 Task: Create a due date automation trigger when advanced on, on the tuesday before a card is due add fields without custom field "Resume" set to a date in this week at 11:00 AM.
Action: Mouse moved to (910, 279)
Screenshot: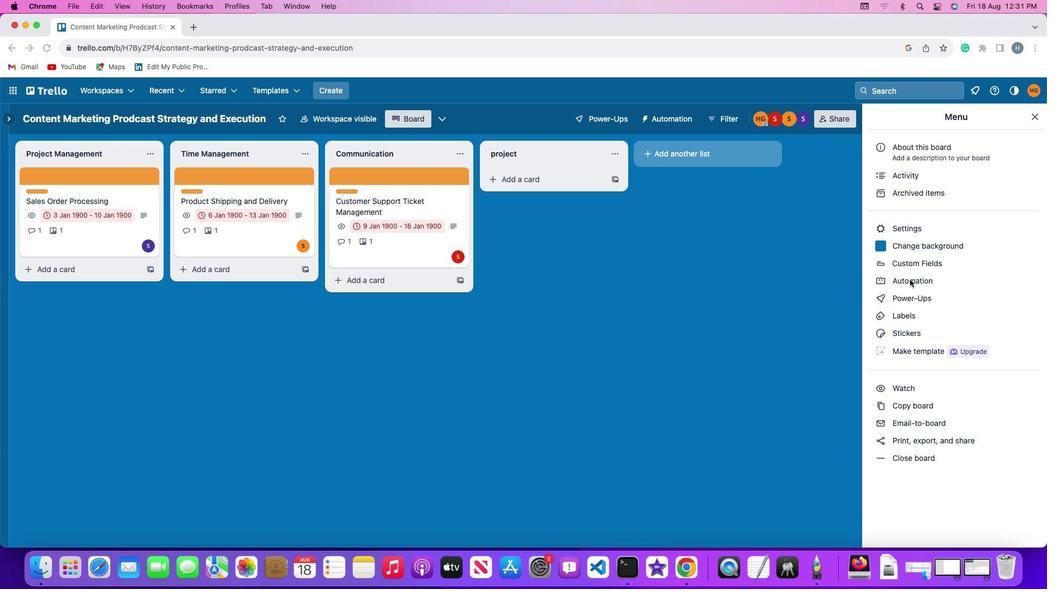 
Action: Mouse pressed left at (910, 279)
Screenshot: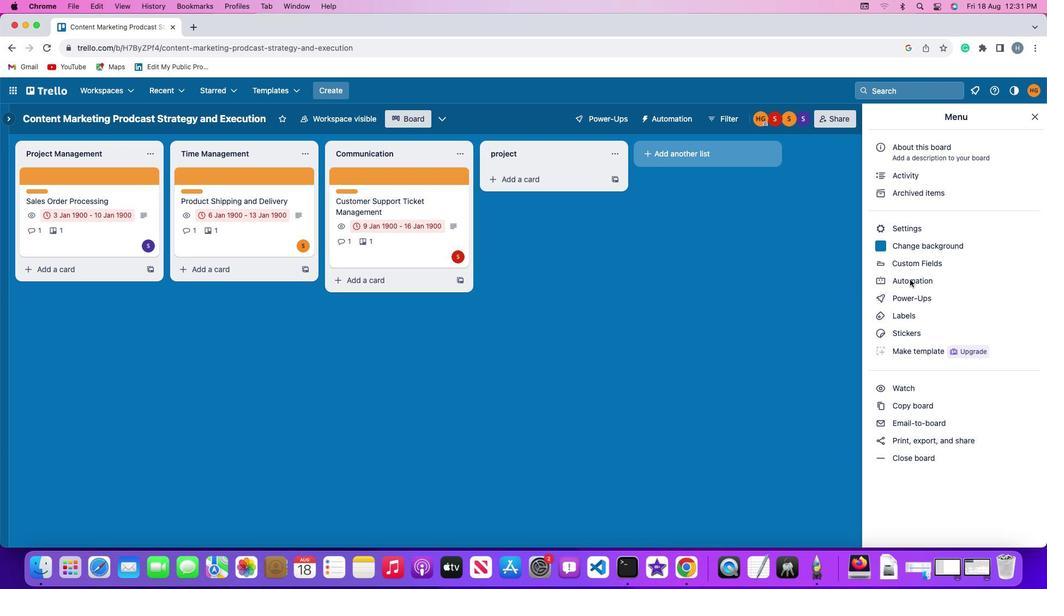 
Action: Mouse pressed left at (910, 279)
Screenshot: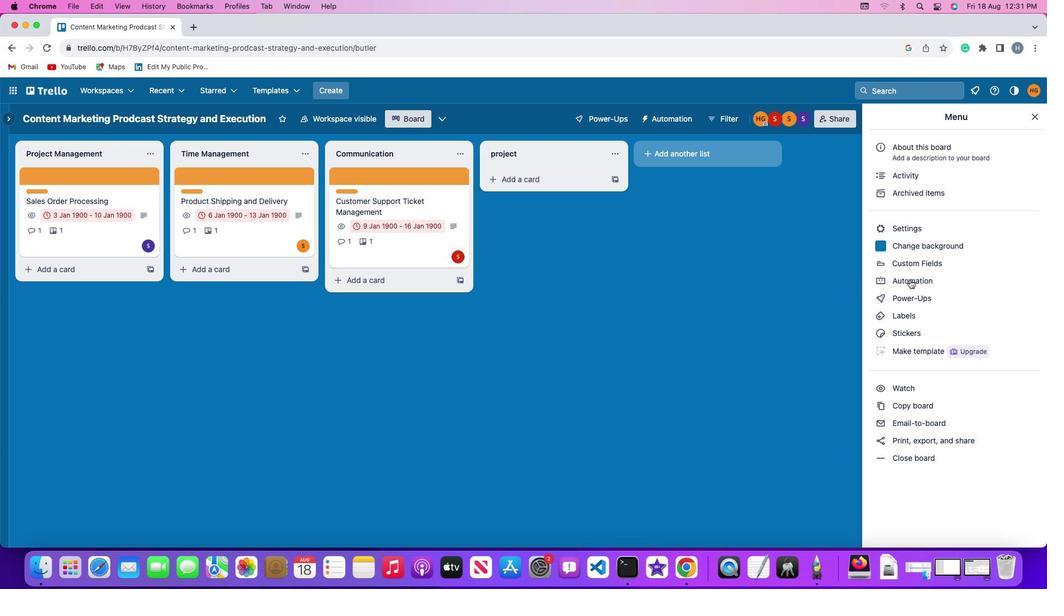 
Action: Mouse moved to (55, 254)
Screenshot: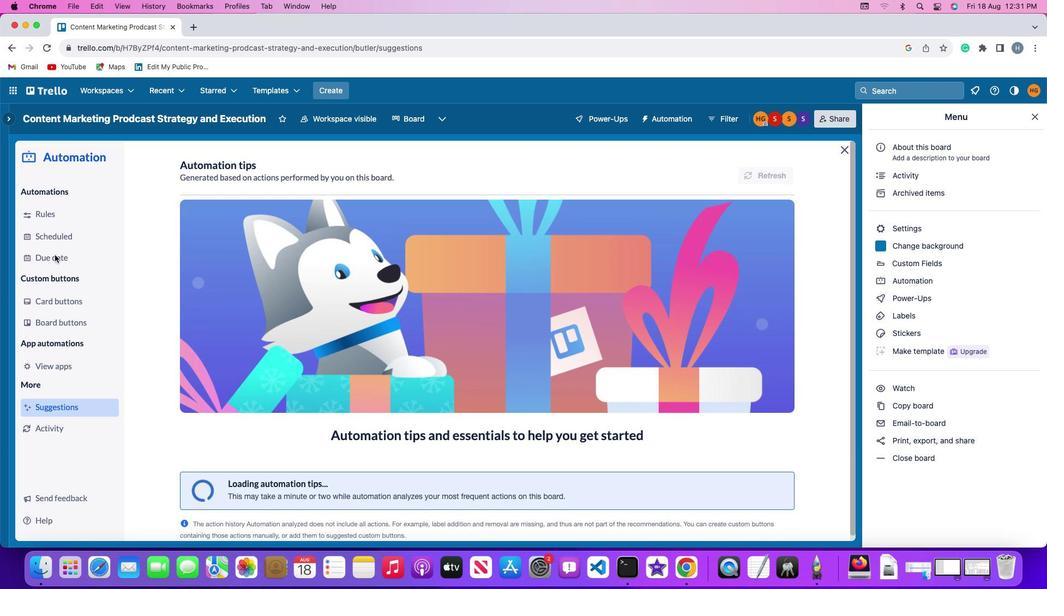 
Action: Mouse pressed left at (55, 254)
Screenshot: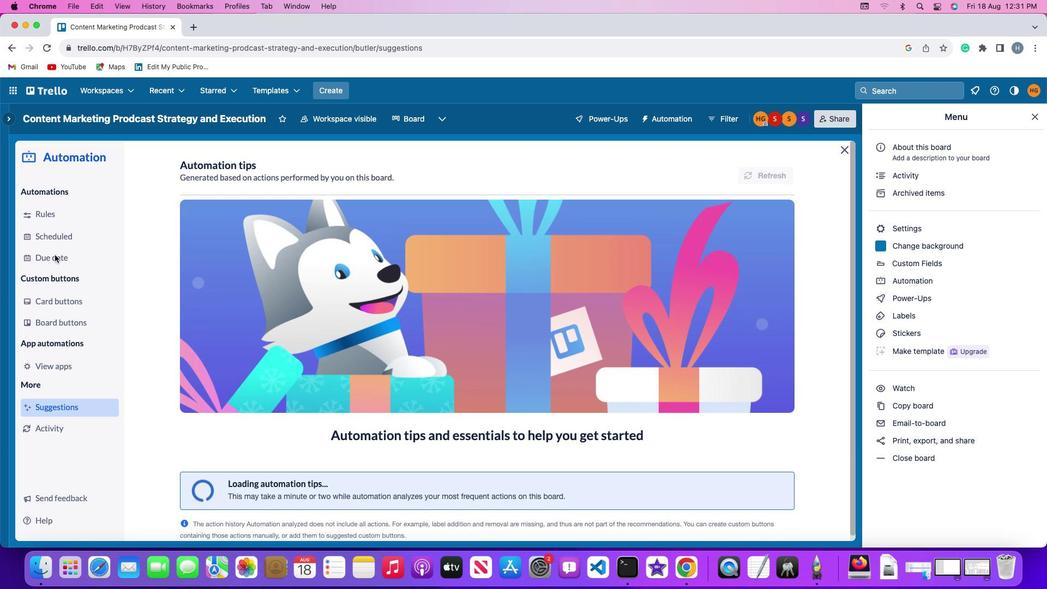 
Action: Mouse moved to (724, 167)
Screenshot: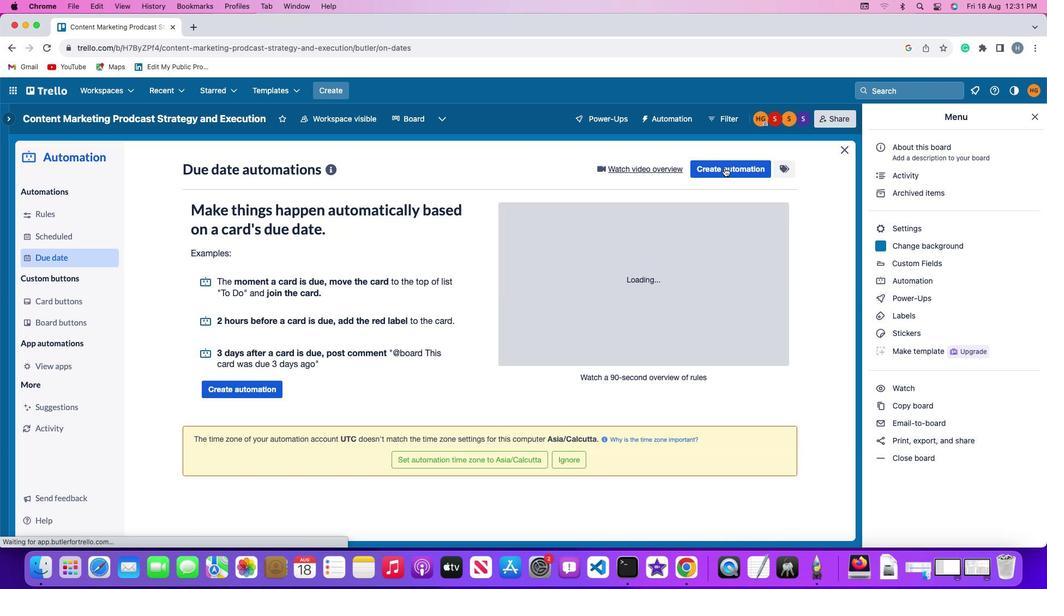 
Action: Mouse pressed left at (724, 167)
Screenshot: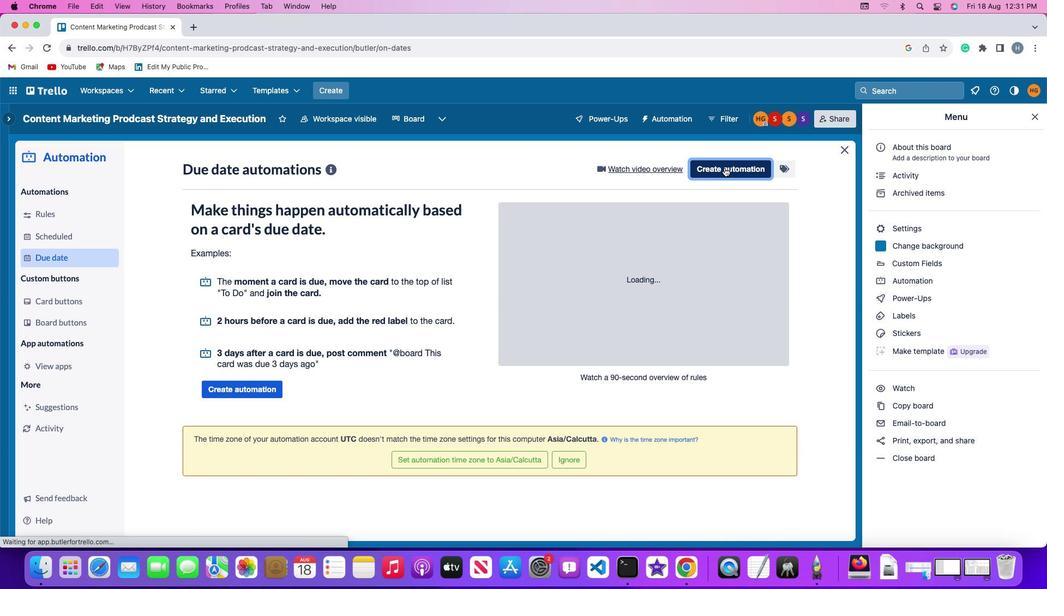 
Action: Mouse moved to (210, 278)
Screenshot: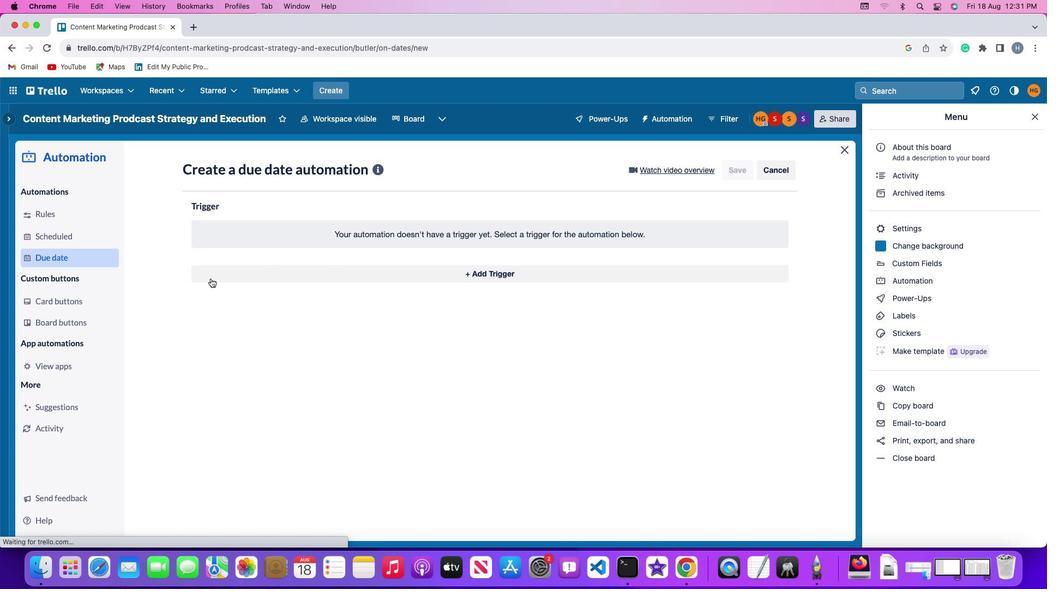 
Action: Mouse pressed left at (210, 278)
Screenshot: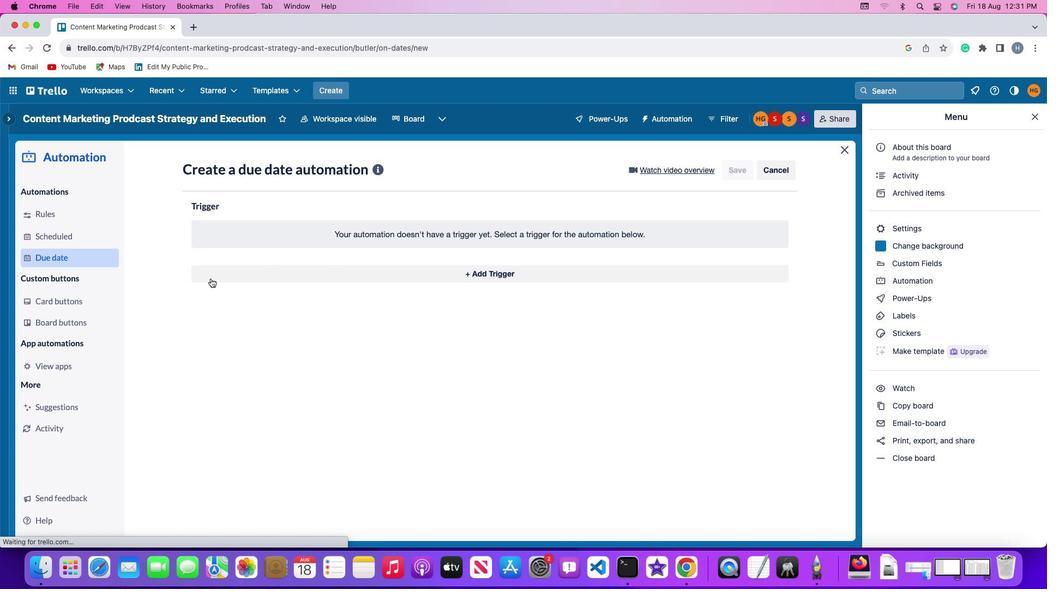 
Action: Mouse moved to (243, 480)
Screenshot: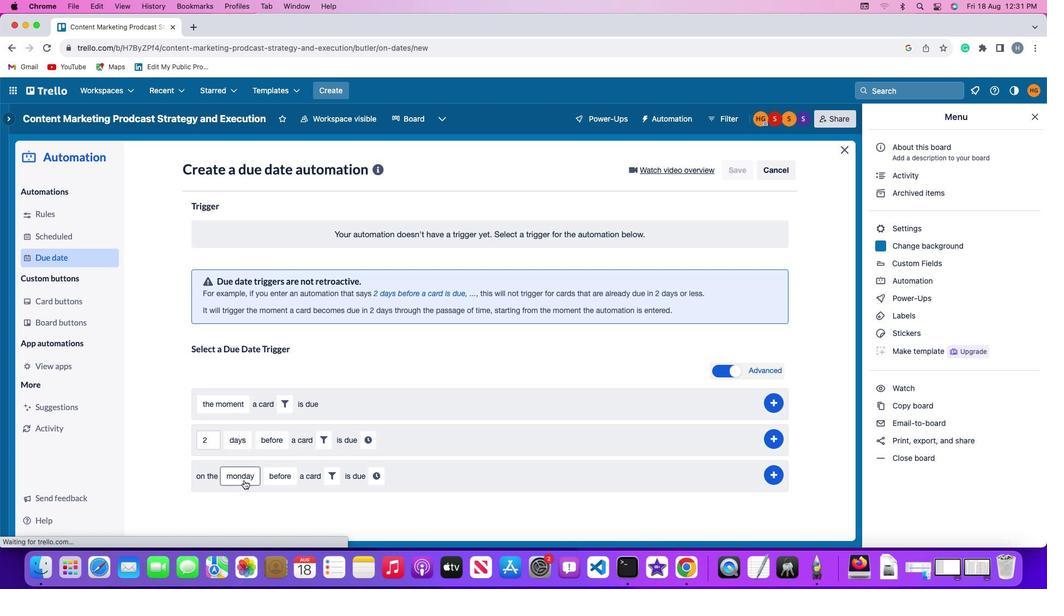 
Action: Mouse pressed left at (243, 480)
Screenshot: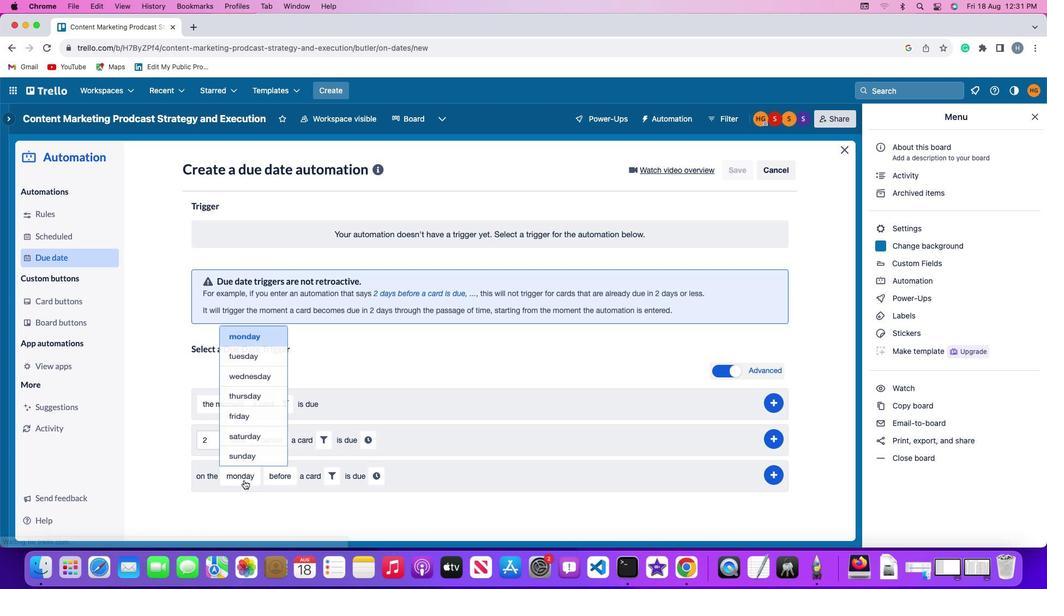 
Action: Mouse moved to (257, 348)
Screenshot: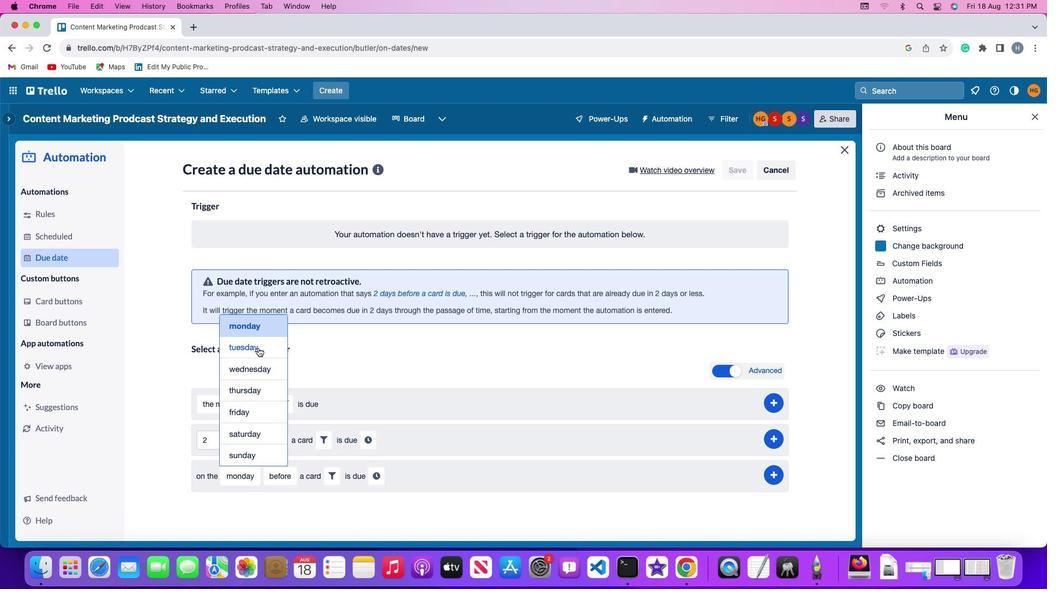 
Action: Mouse pressed left at (257, 348)
Screenshot: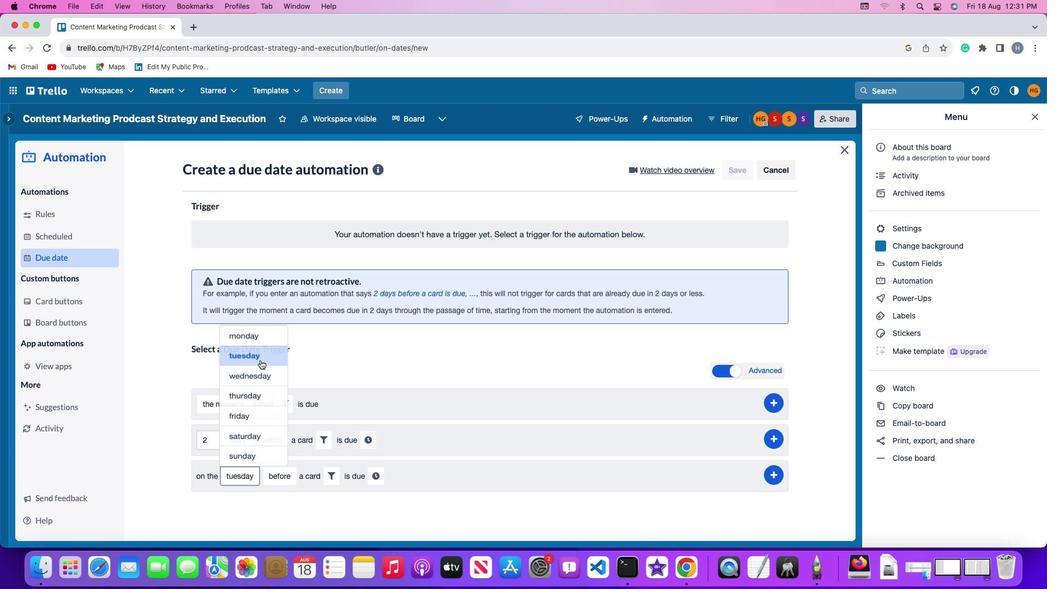 
Action: Mouse moved to (281, 479)
Screenshot: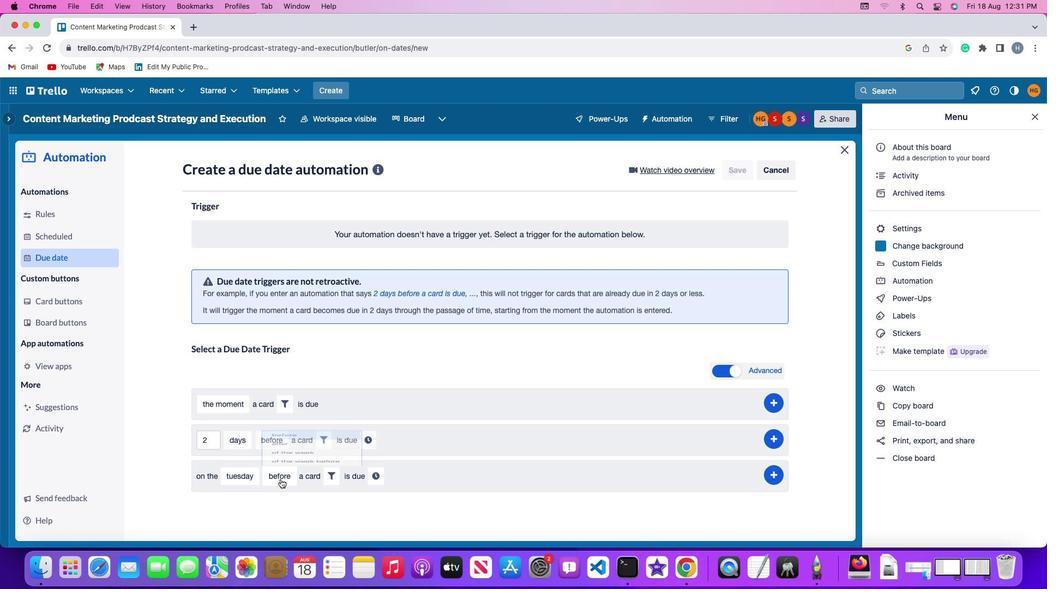 
Action: Mouse pressed left at (281, 479)
Screenshot: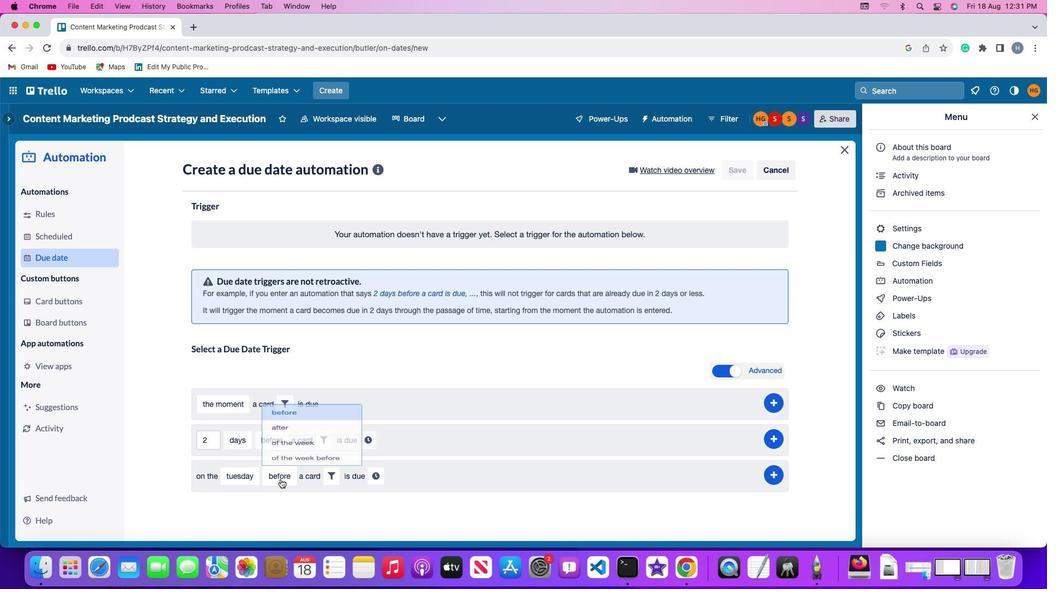 
Action: Mouse moved to (310, 391)
Screenshot: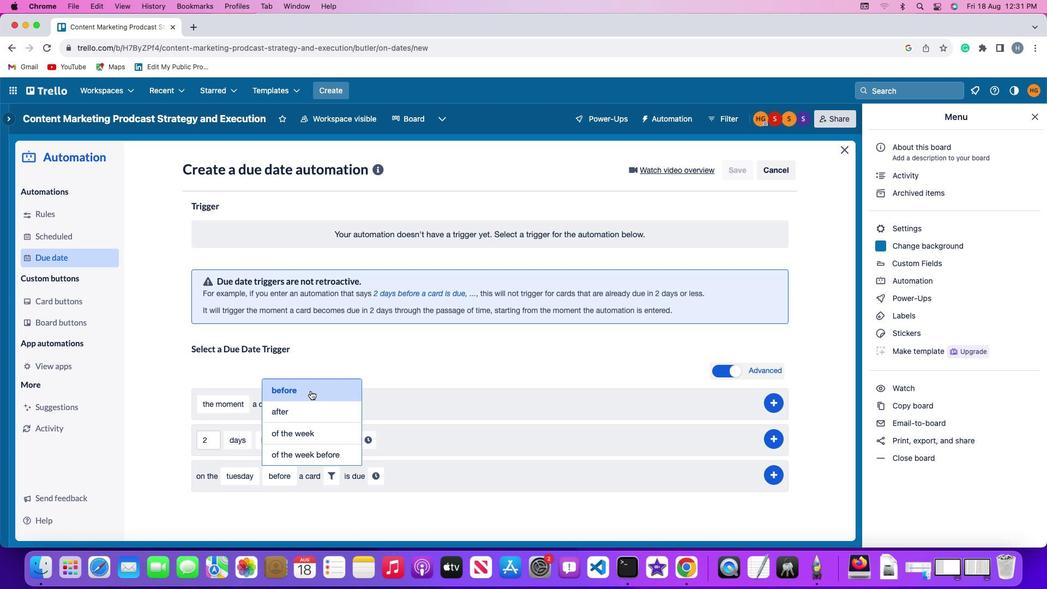 
Action: Mouse pressed left at (310, 391)
Screenshot: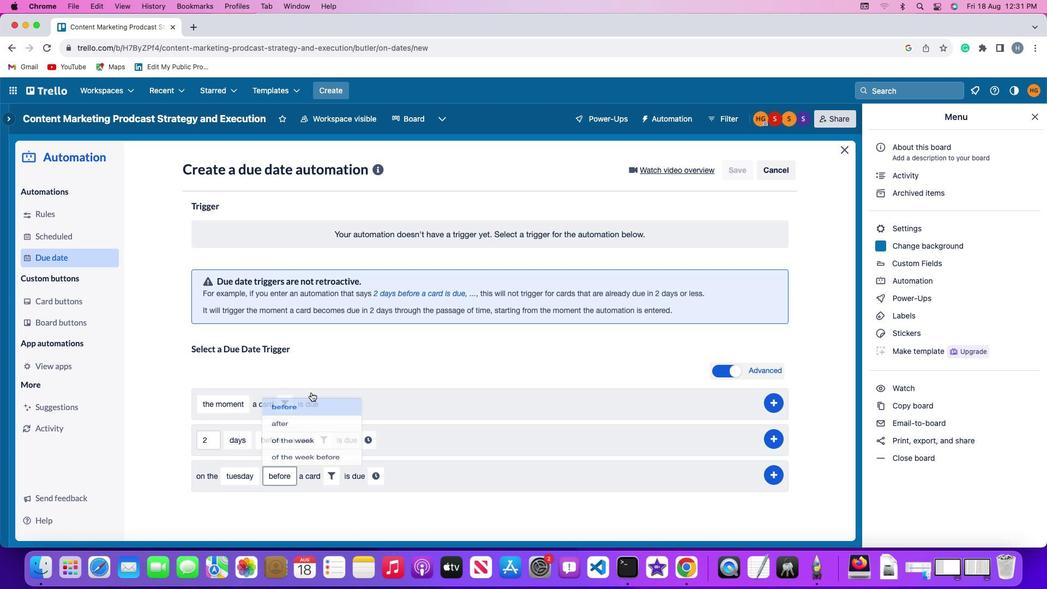 
Action: Mouse moved to (338, 474)
Screenshot: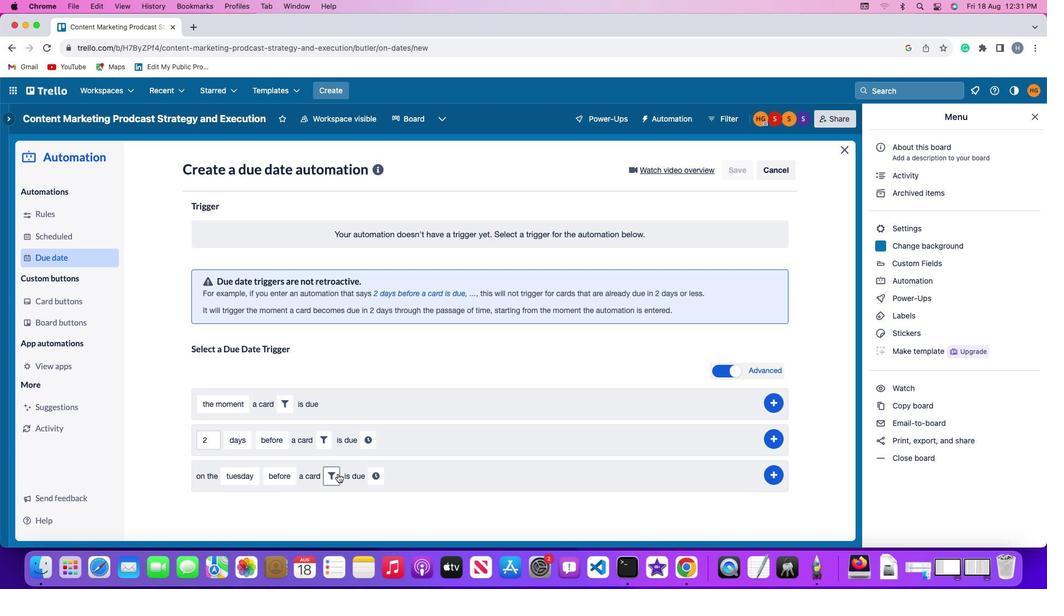
Action: Mouse pressed left at (338, 474)
Screenshot: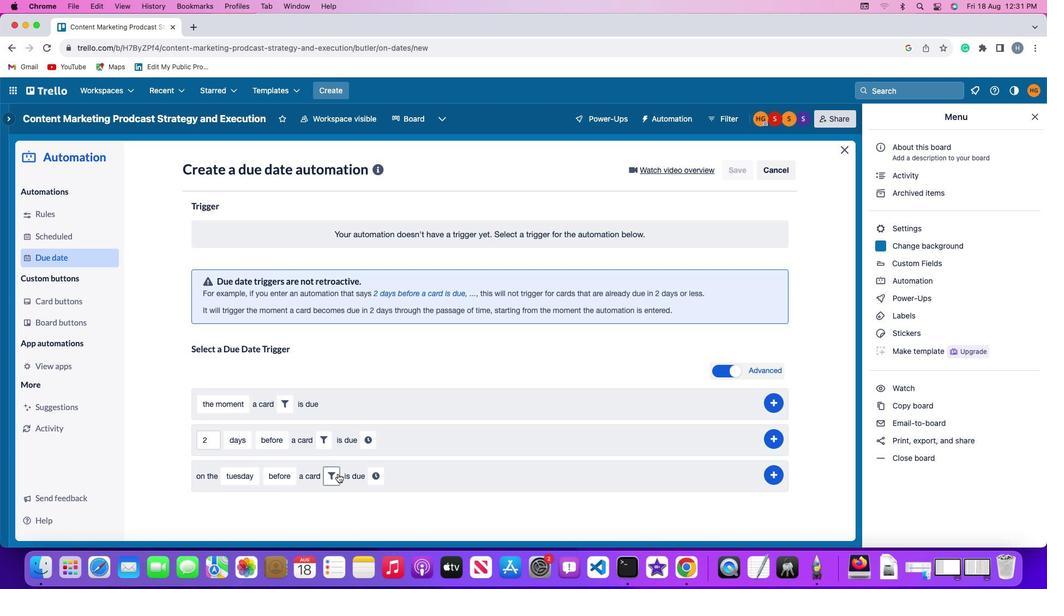 
Action: Mouse moved to (512, 514)
Screenshot: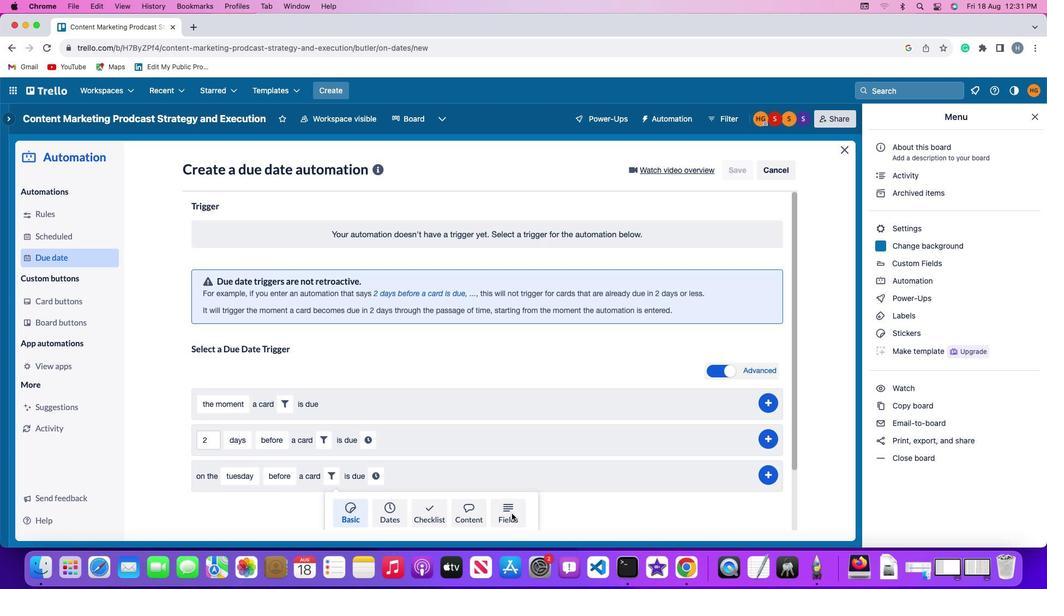 
Action: Mouse pressed left at (512, 514)
Screenshot: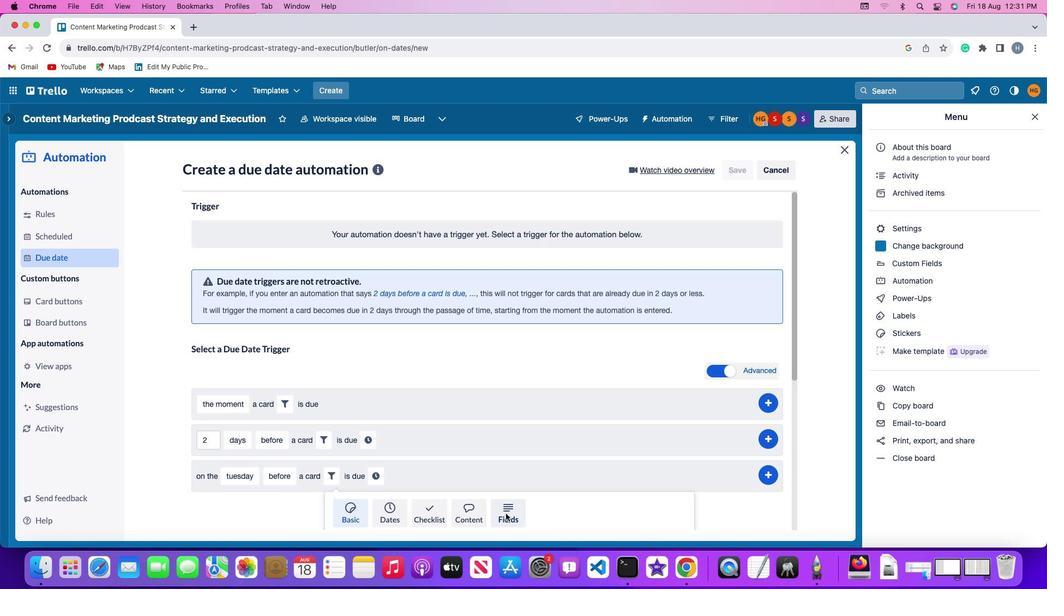 
Action: Mouse moved to (290, 501)
Screenshot: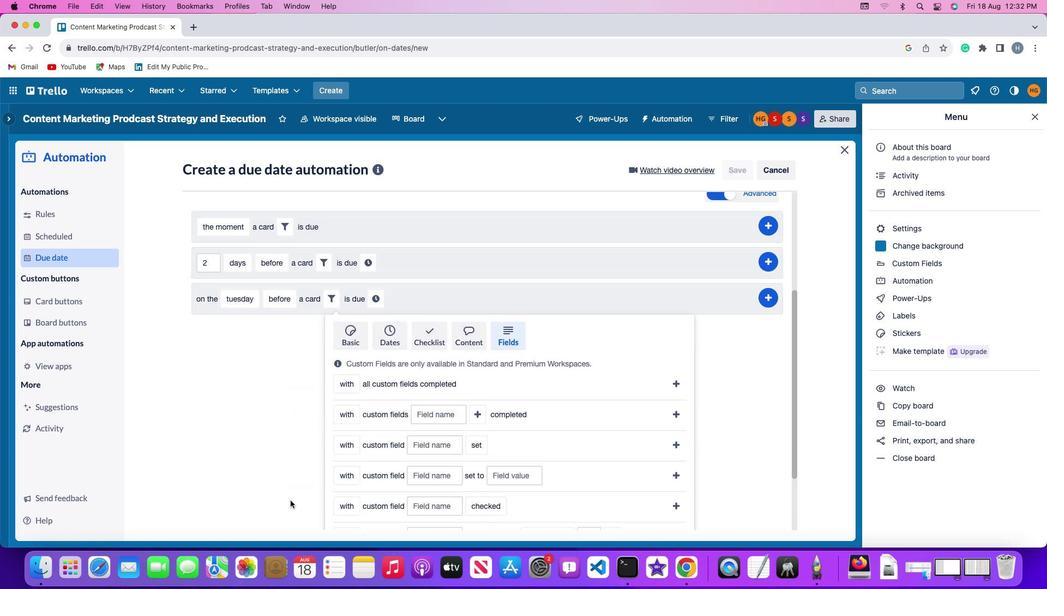 
Action: Mouse scrolled (290, 501) with delta (0, 0)
Screenshot: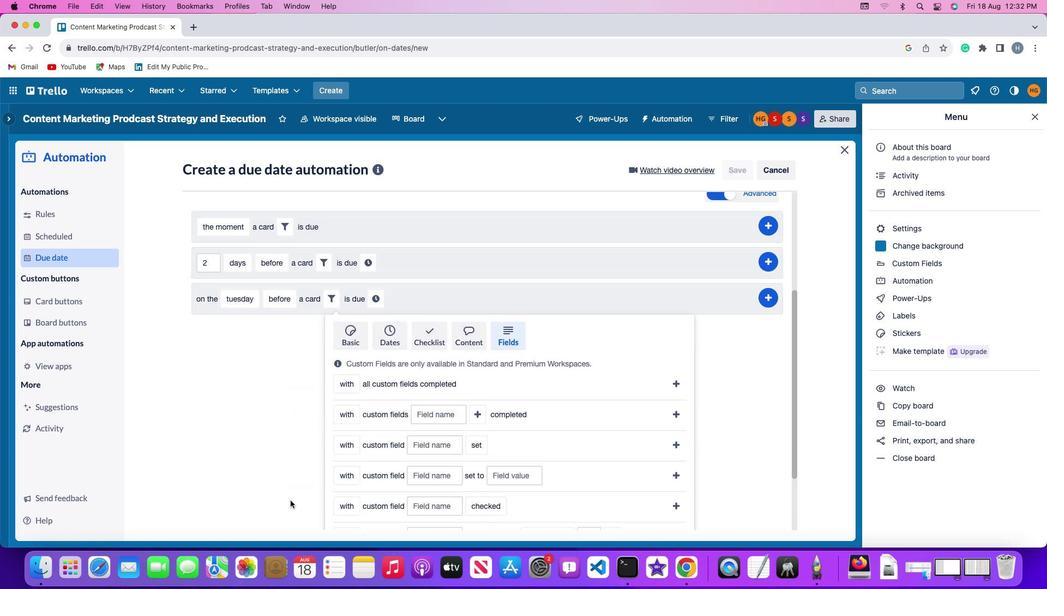 
Action: Mouse scrolled (290, 501) with delta (0, 0)
Screenshot: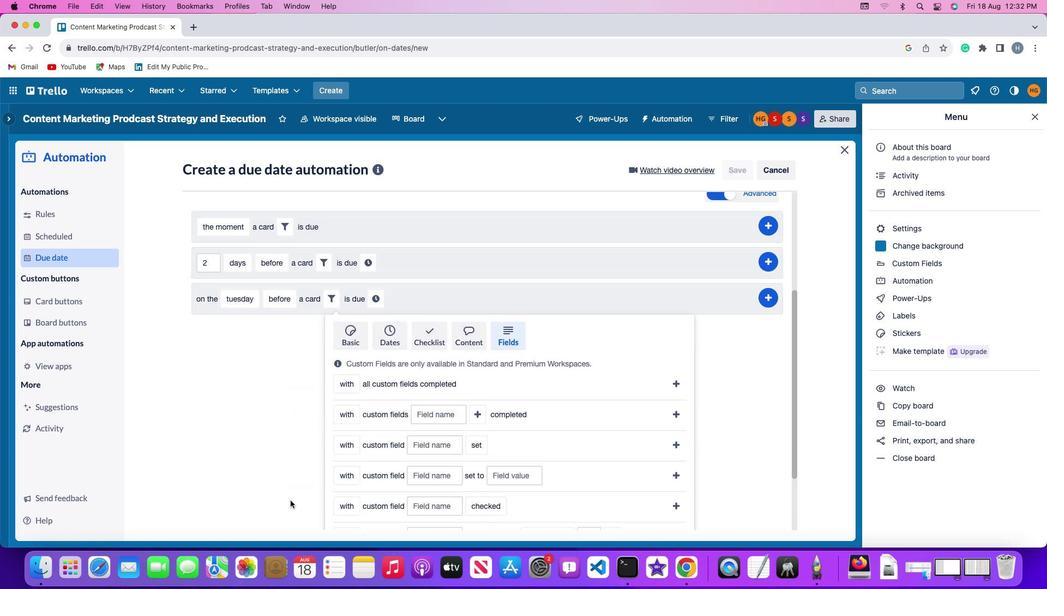 
Action: Mouse scrolled (290, 501) with delta (0, -1)
Screenshot: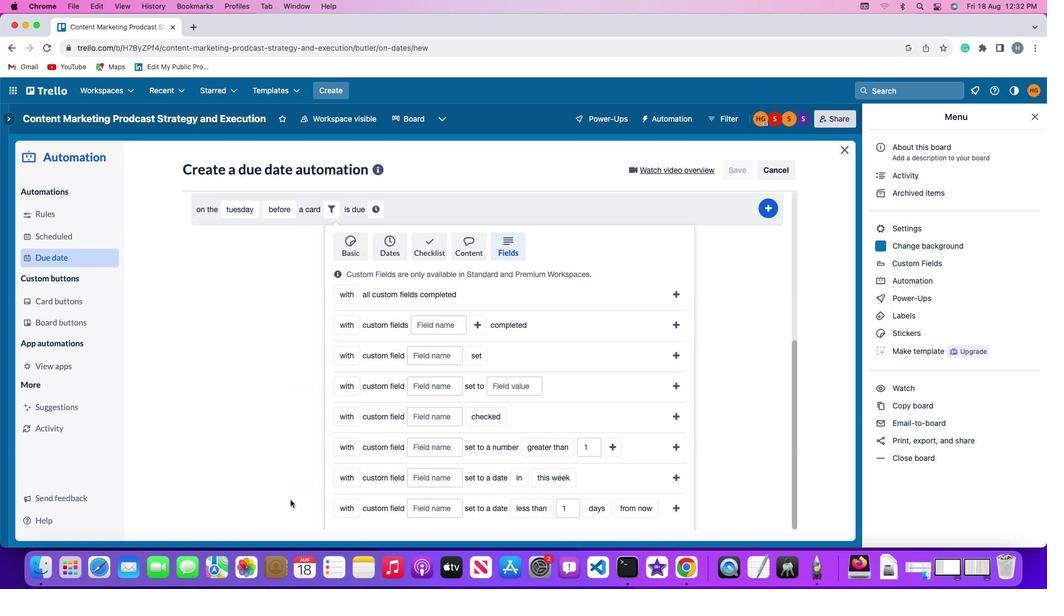 
Action: Mouse scrolled (290, 501) with delta (0, -2)
Screenshot: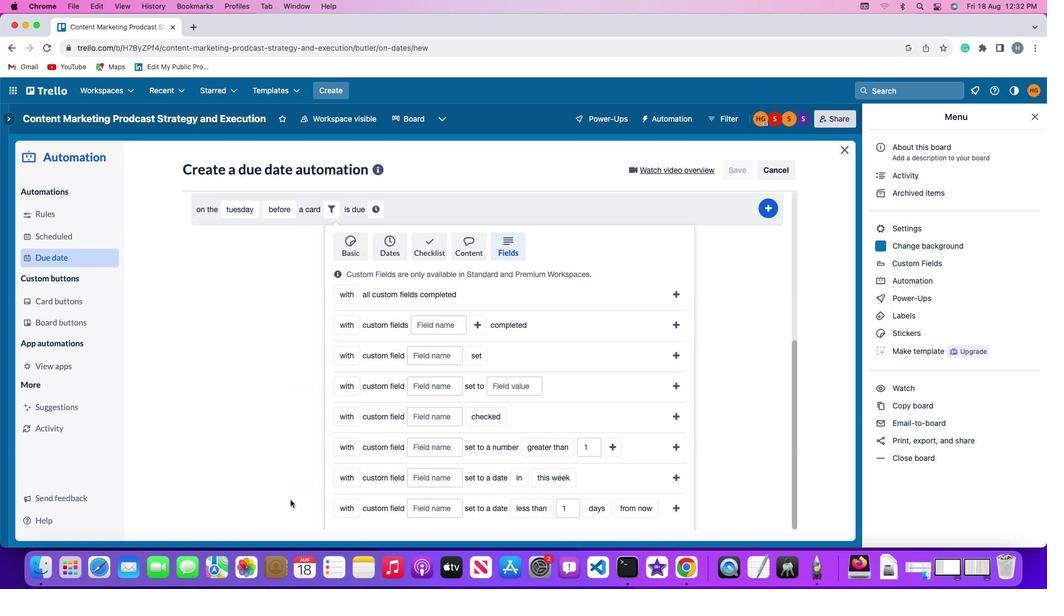 
Action: Mouse moved to (290, 501)
Screenshot: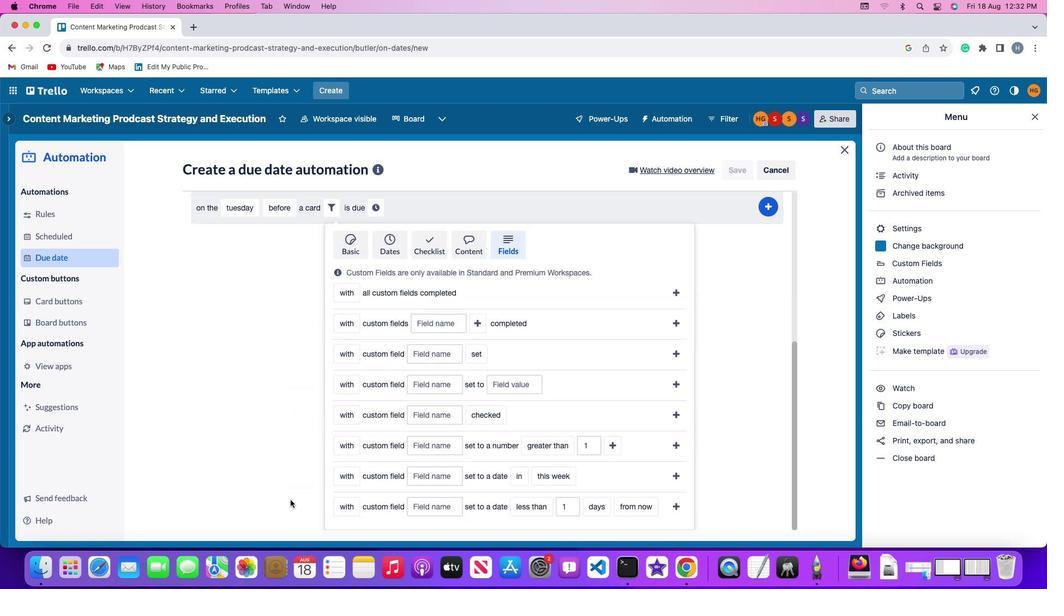 
Action: Mouse scrolled (290, 501) with delta (0, -3)
Screenshot: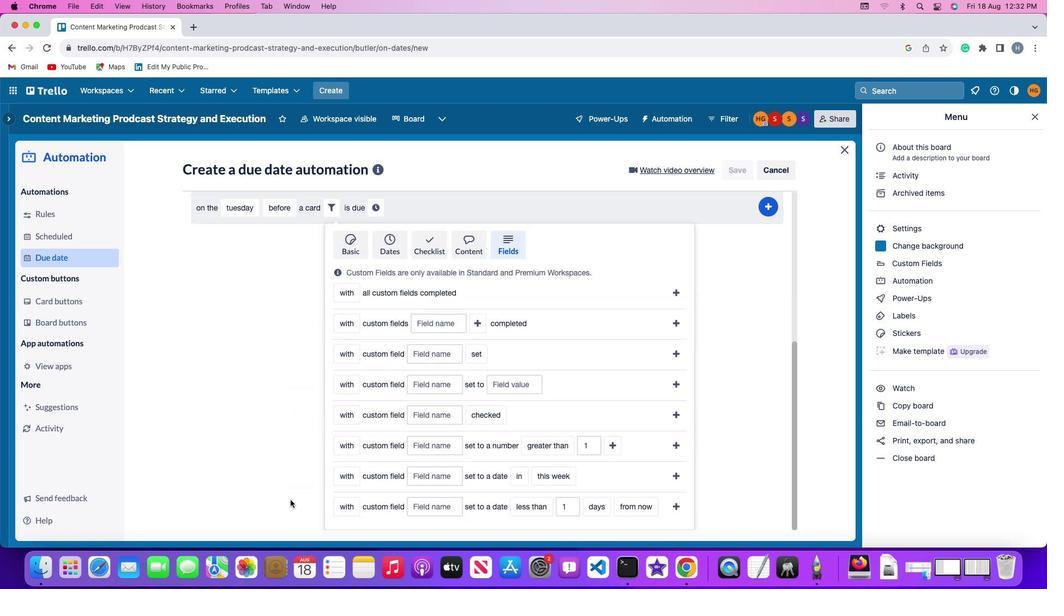 
Action: Mouse moved to (290, 499)
Screenshot: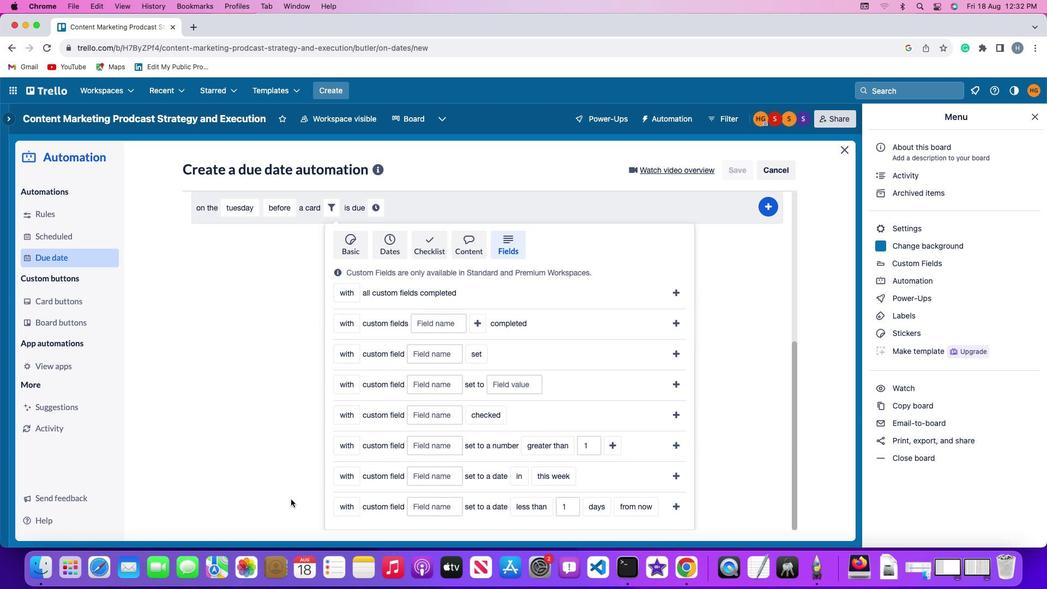 
Action: Mouse scrolled (290, 499) with delta (0, 0)
Screenshot: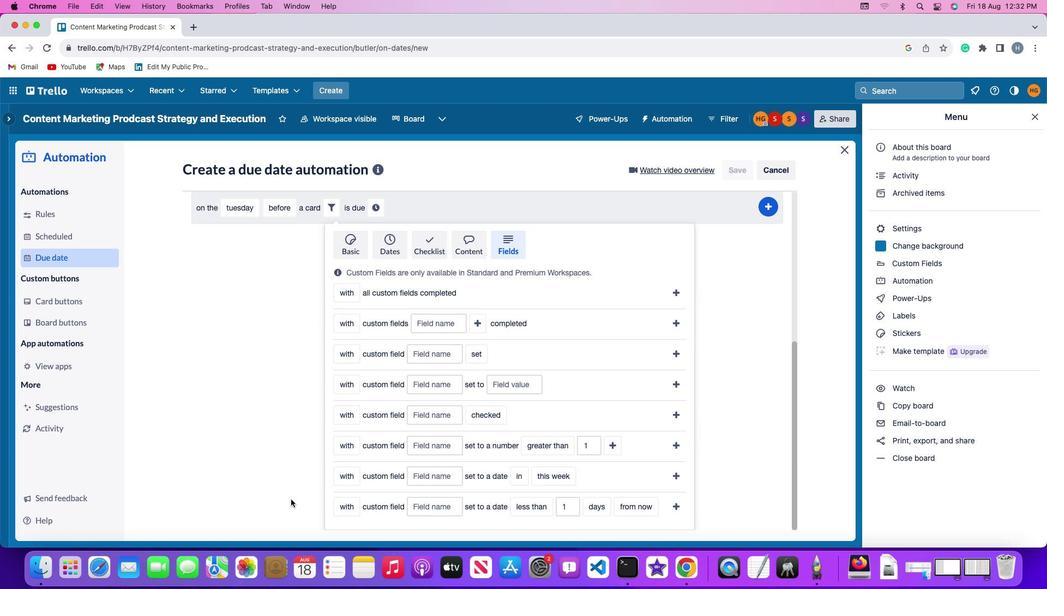 
Action: Mouse scrolled (290, 499) with delta (0, 0)
Screenshot: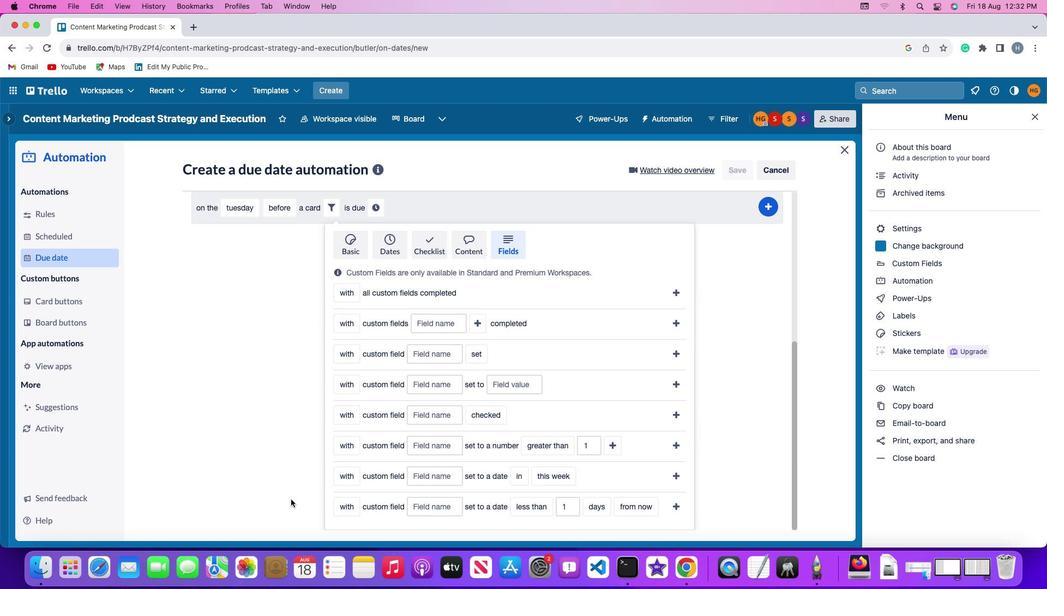 
Action: Mouse scrolled (290, 499) with delta (0, -1)
Screenshot: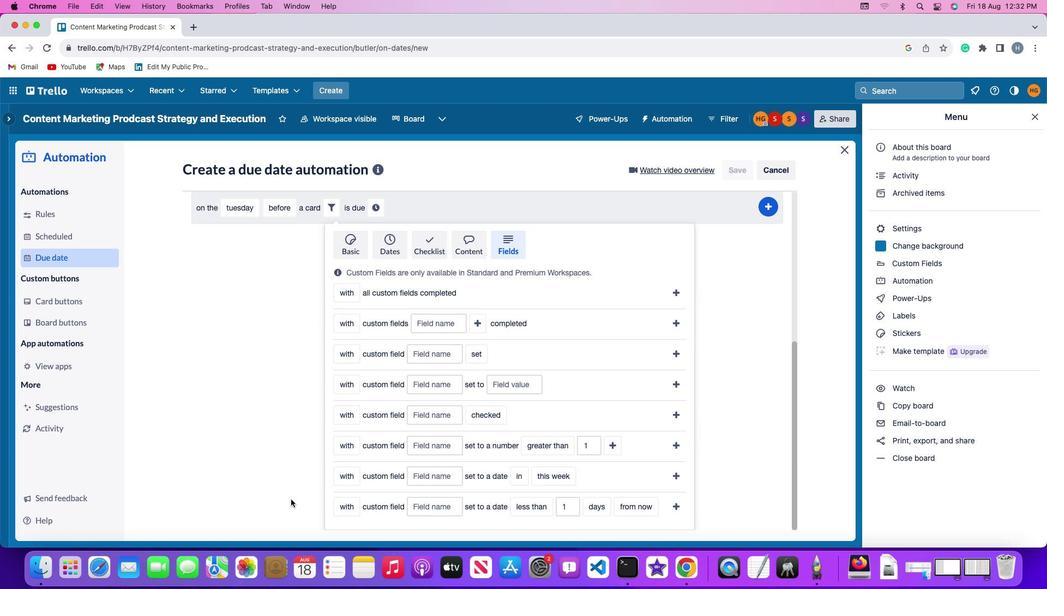 
Action: Mouse scrolled (290, 499) with delta (0, -2)
Screenshot: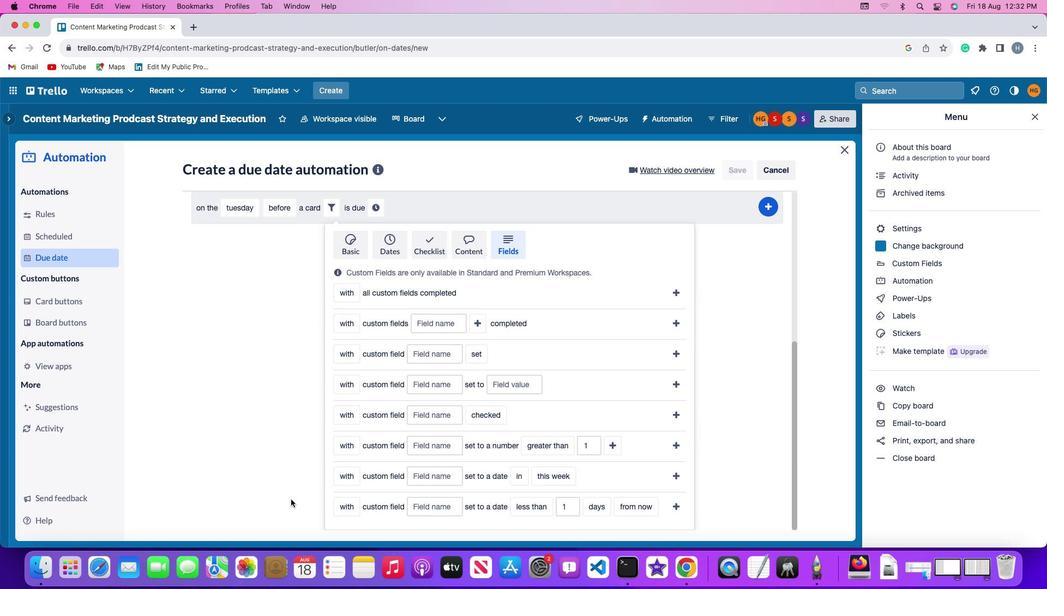
Action: Mouse scrolled (290, 499) with delta (0, 0)
Screenshot: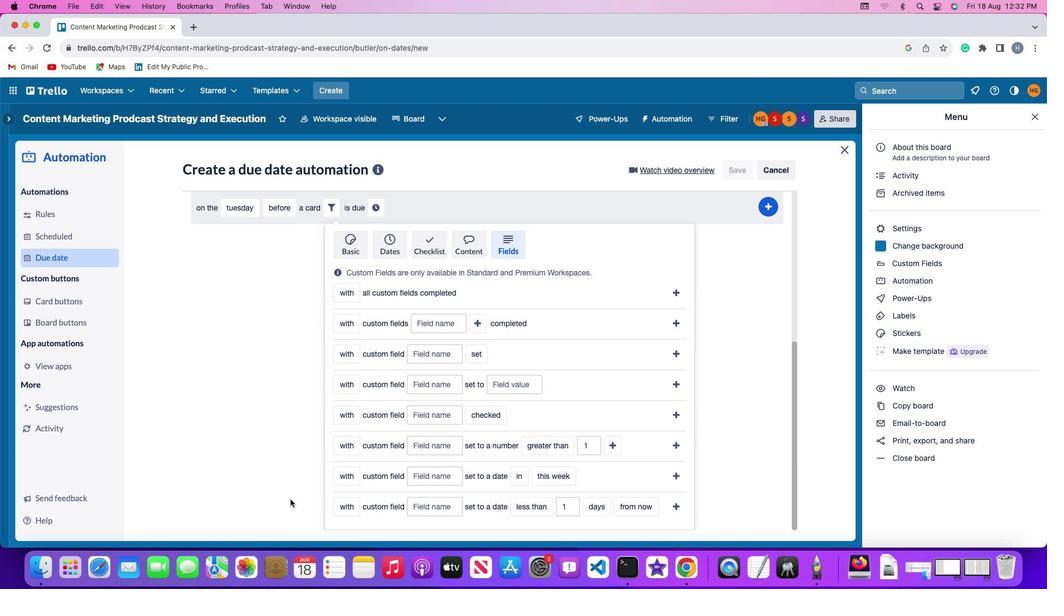 
Action: Mouse scrolled (290, 499) with delta (0, 0)
Screenshot: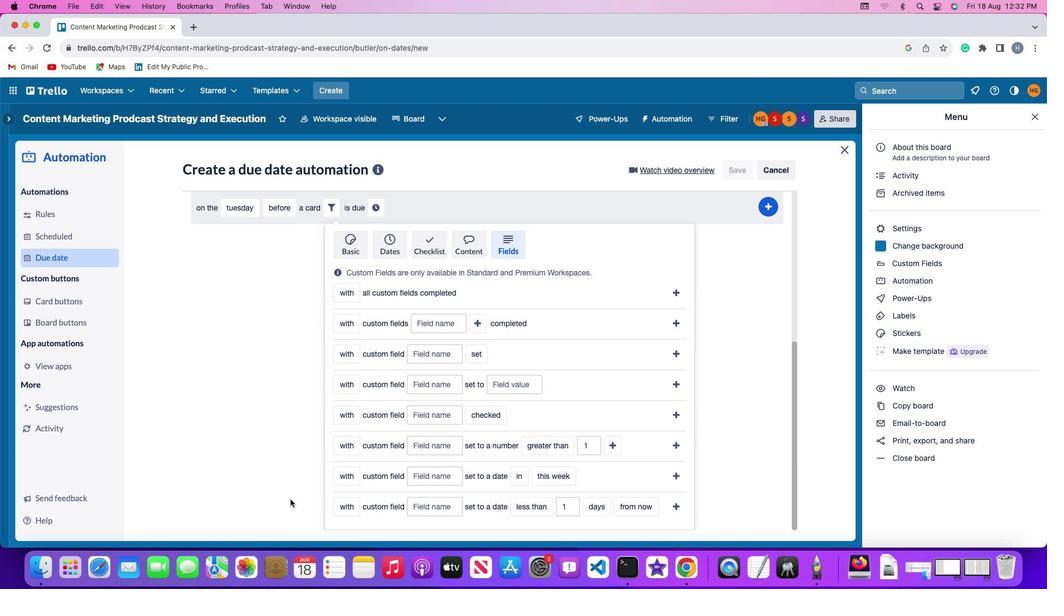 
Action: Mouse scrolled (290, 499) with delta (0, -1)
Screenshot: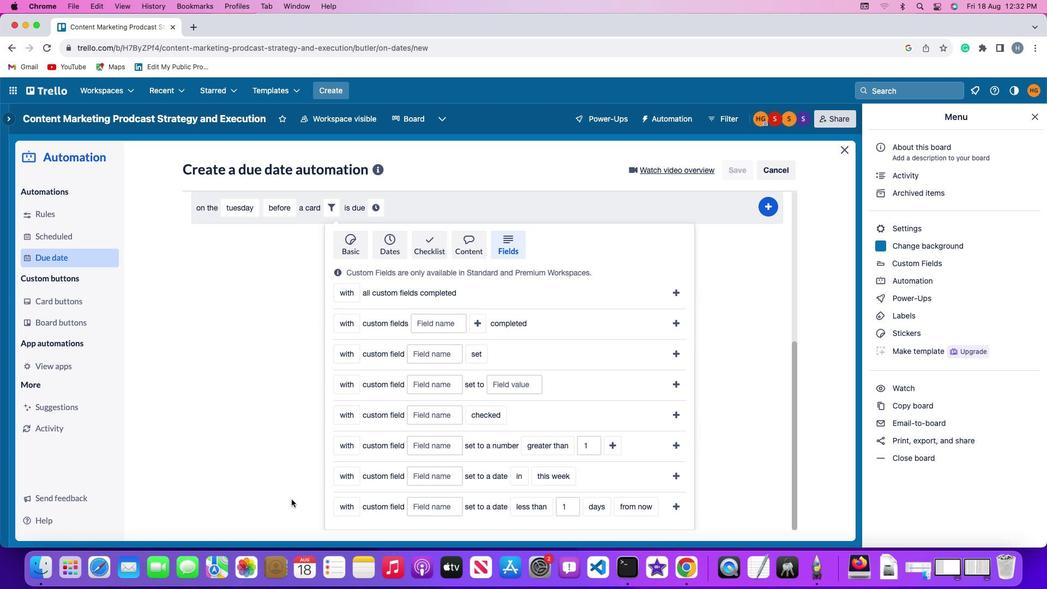 
Action: Mouse scrolled (290, 499) with delta (0, -2)
Screenshot: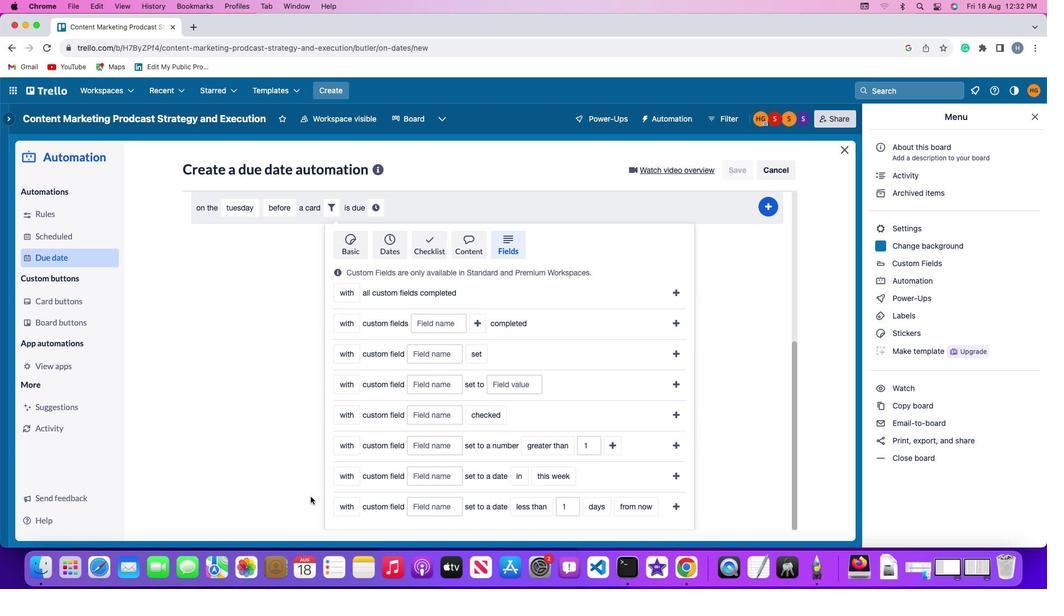 
Action: Mouse moved to (345, 474)
Screenshot: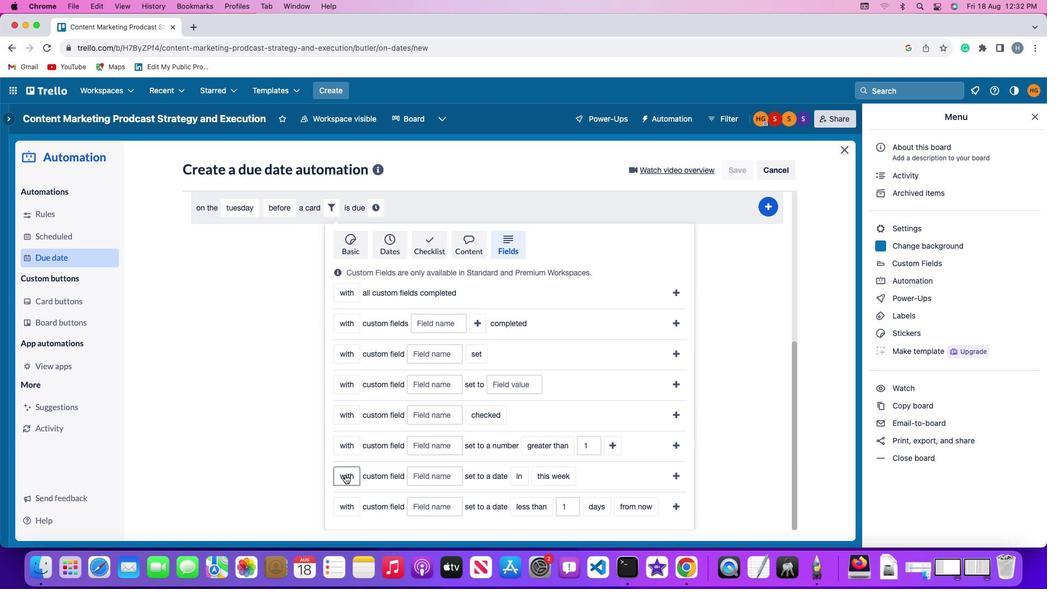 
Action: Mouse pressed left at (345, 474)
Screenshot: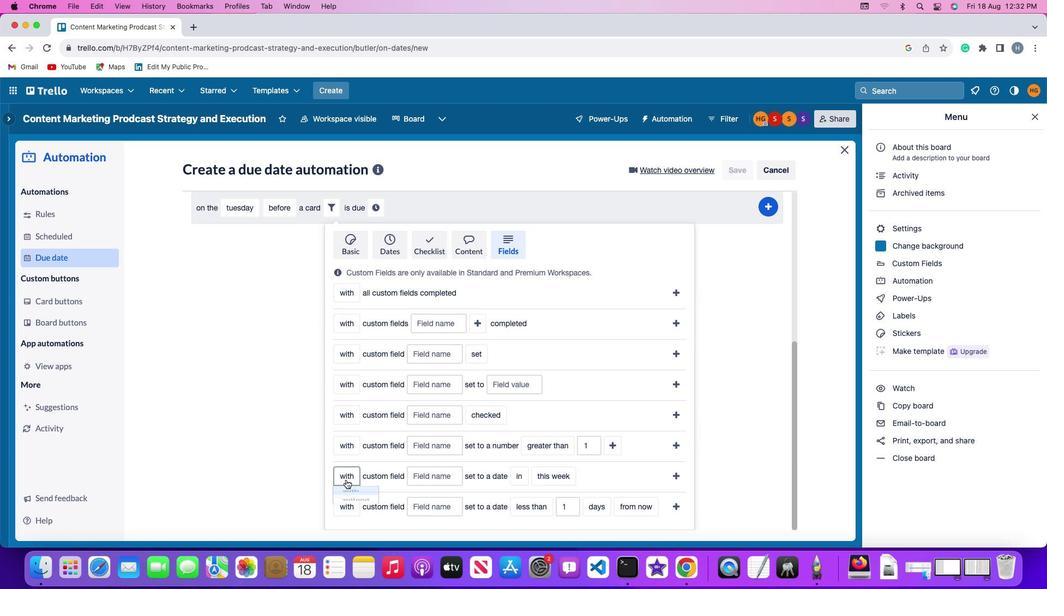 
Action: Mouse moved to (352, 517)
Screenshot: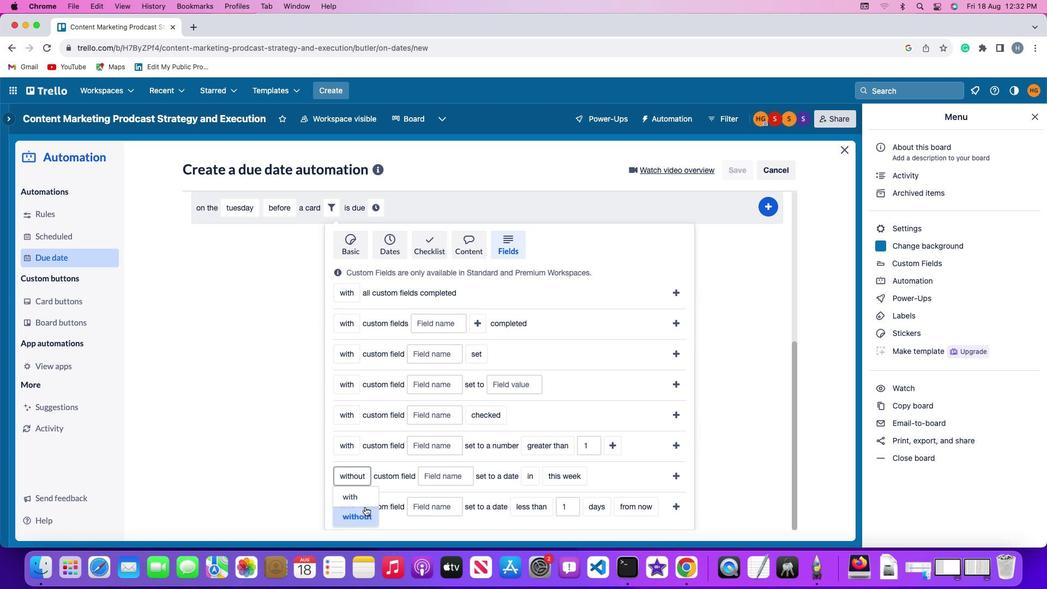 
Action: Mouse pressed left at (352, 517)
Screenshot: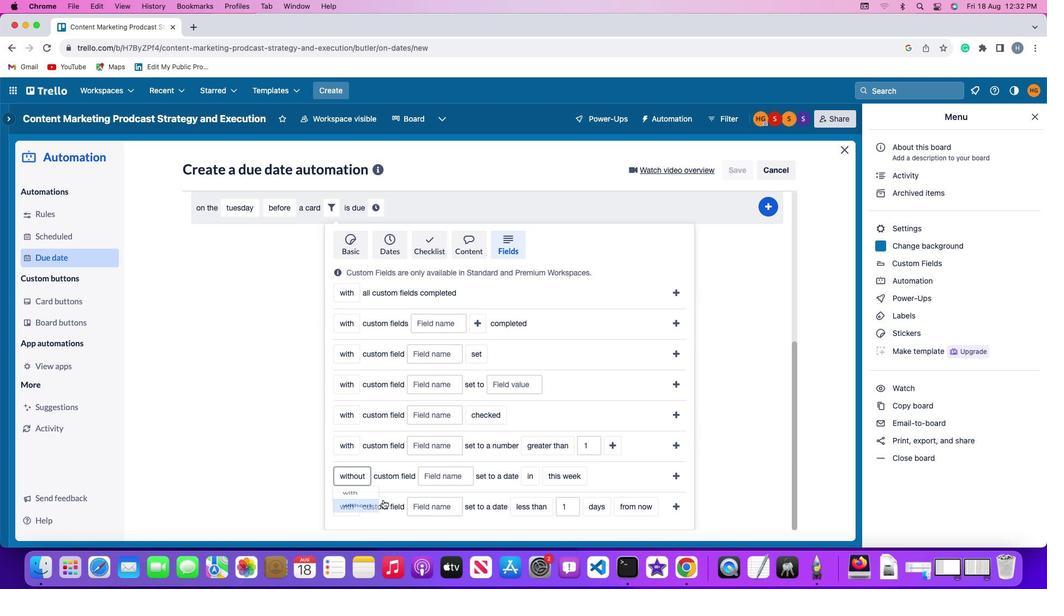 
Action: Mouse moved to (427, 480)
Screenshot: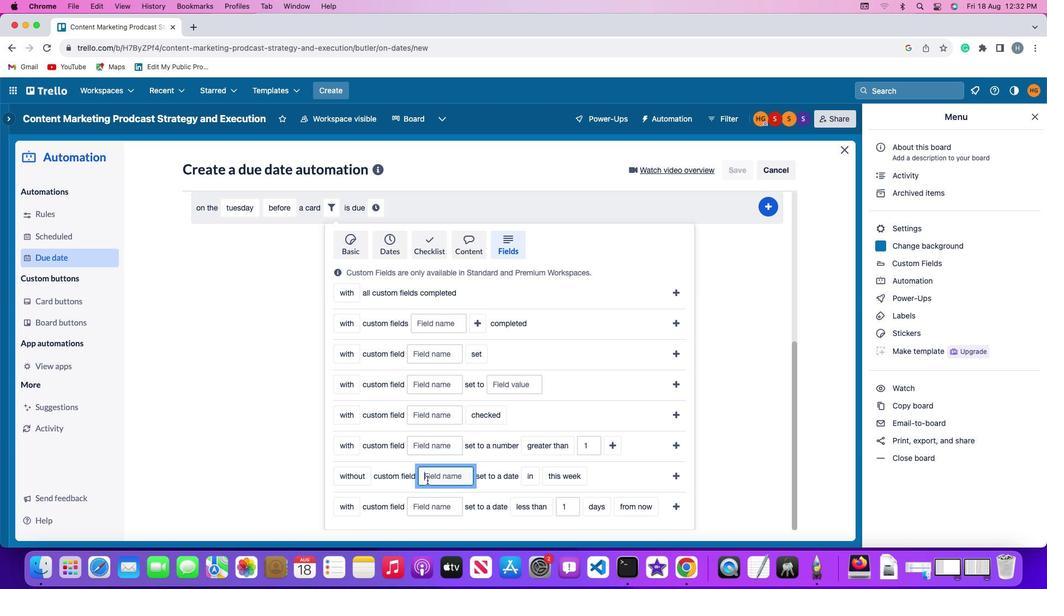 
Action: Mouse pressed left at (427, 480)
Screenshot: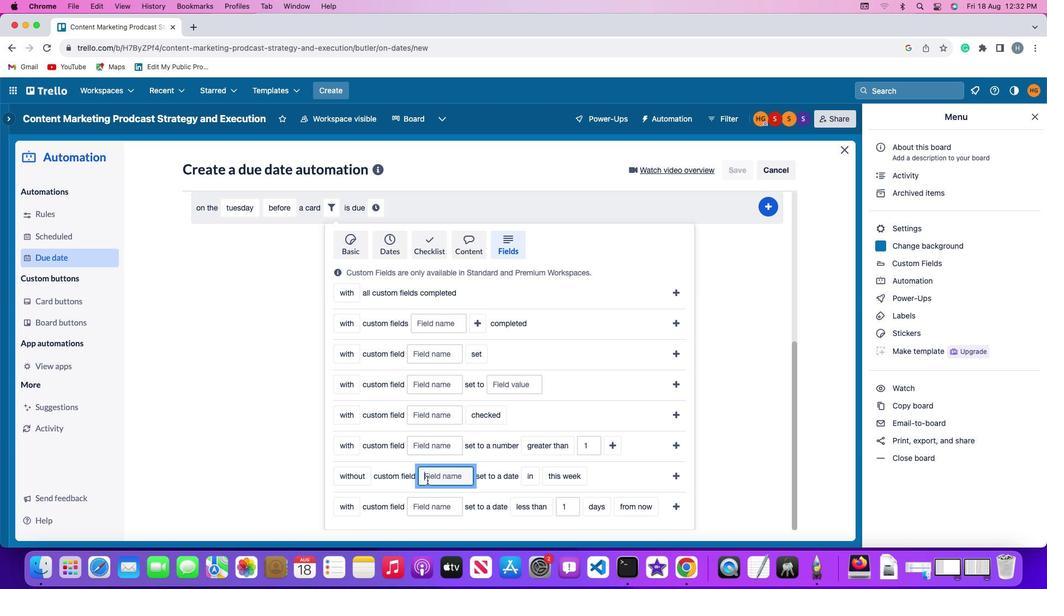 
Action: Mouse moved to (427, 480)
Screenshot: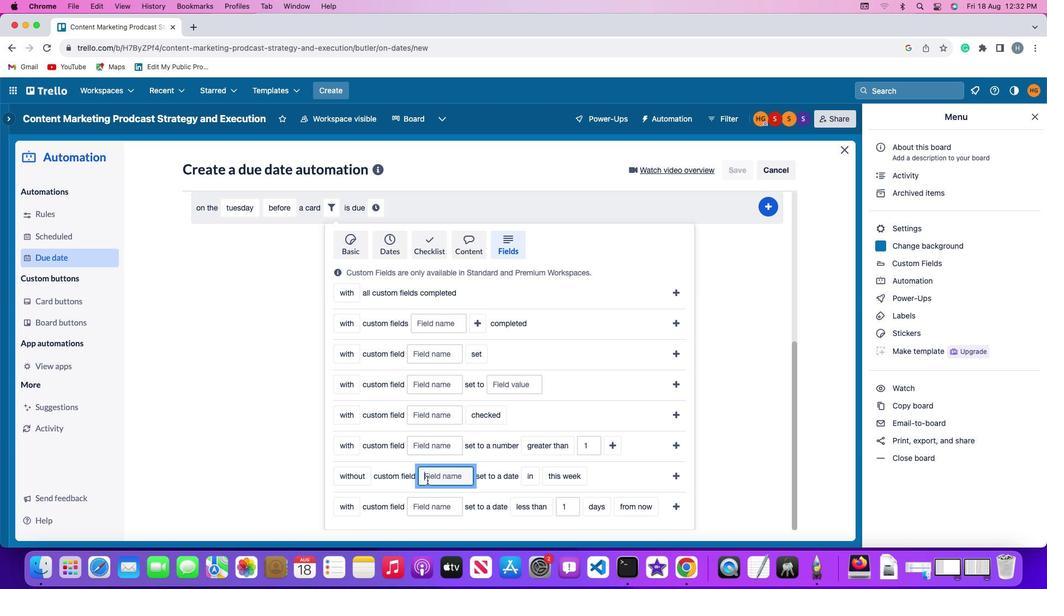 
Action: Key pressed Key.shift'R''e''s''u''m''e'
Screenshot: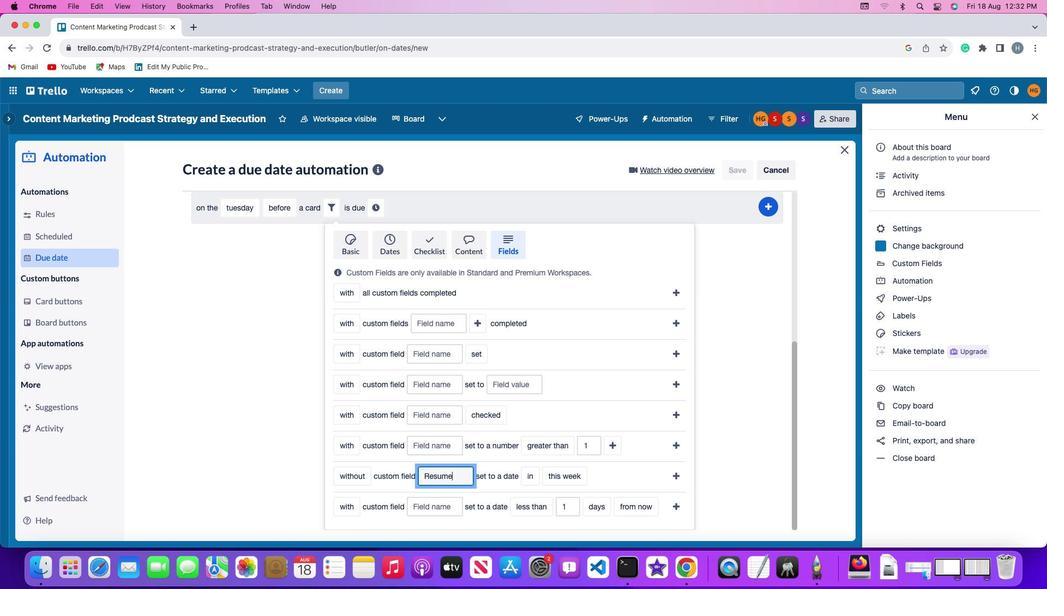 
Action: Mouse moved to (537, 471)
Screenshot: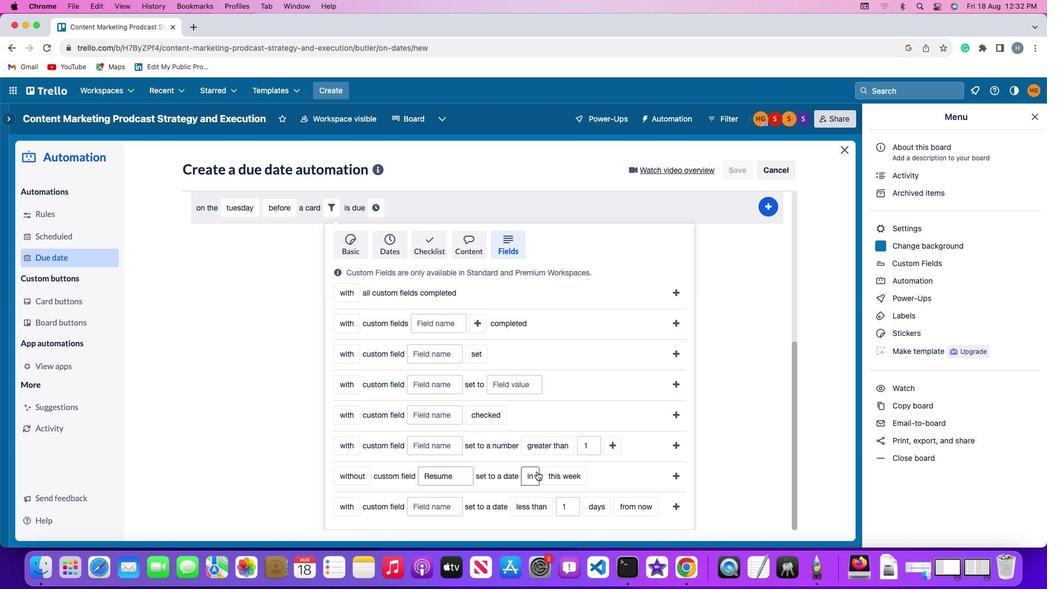 
Action: Mouse pressed left at (537, 471)
Screenshot: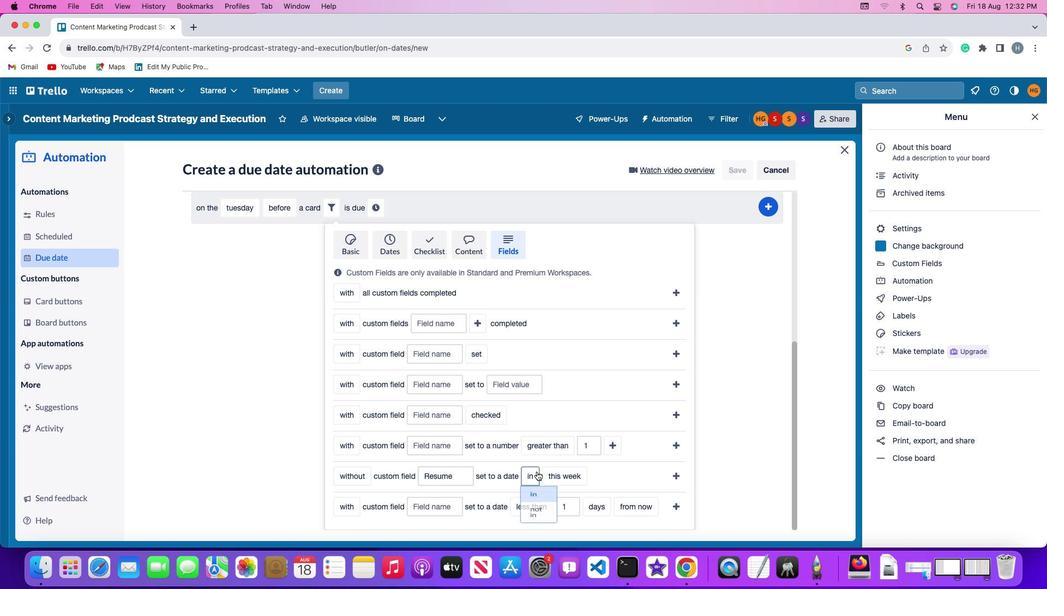 
Action: Mouse moved to (532, 492)
Screenshot: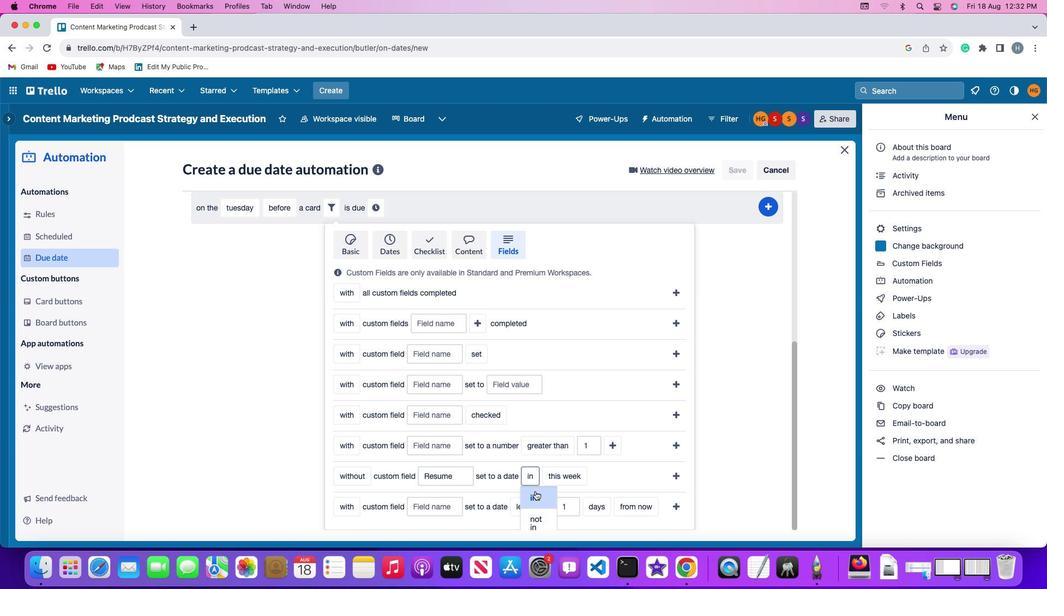 
Action: Mouse pressed left at (532, 492)
Screenshot: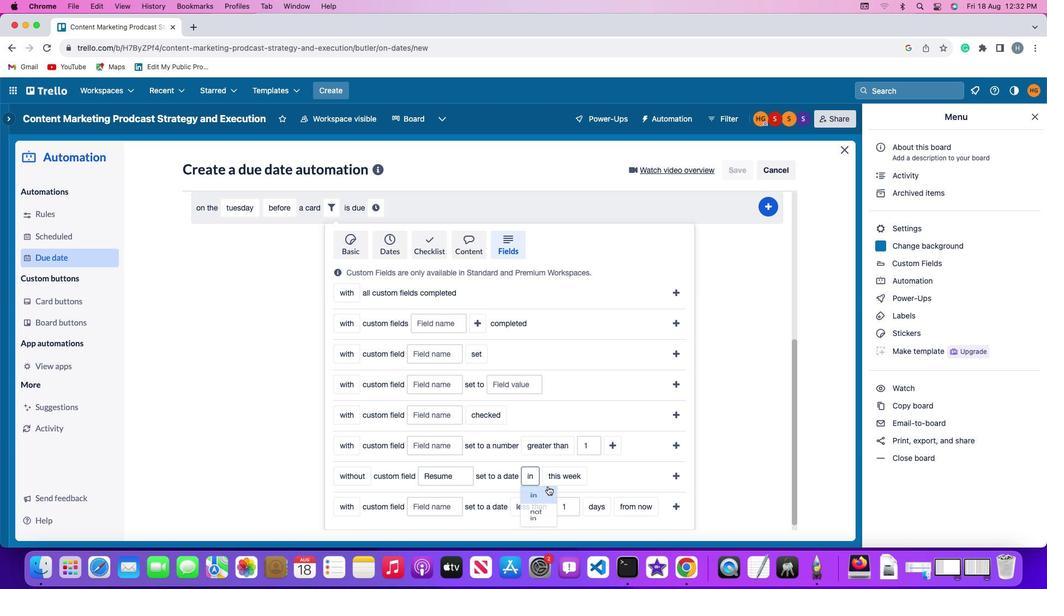 
Action: Mouse moved to (569, 479)
Screenshot: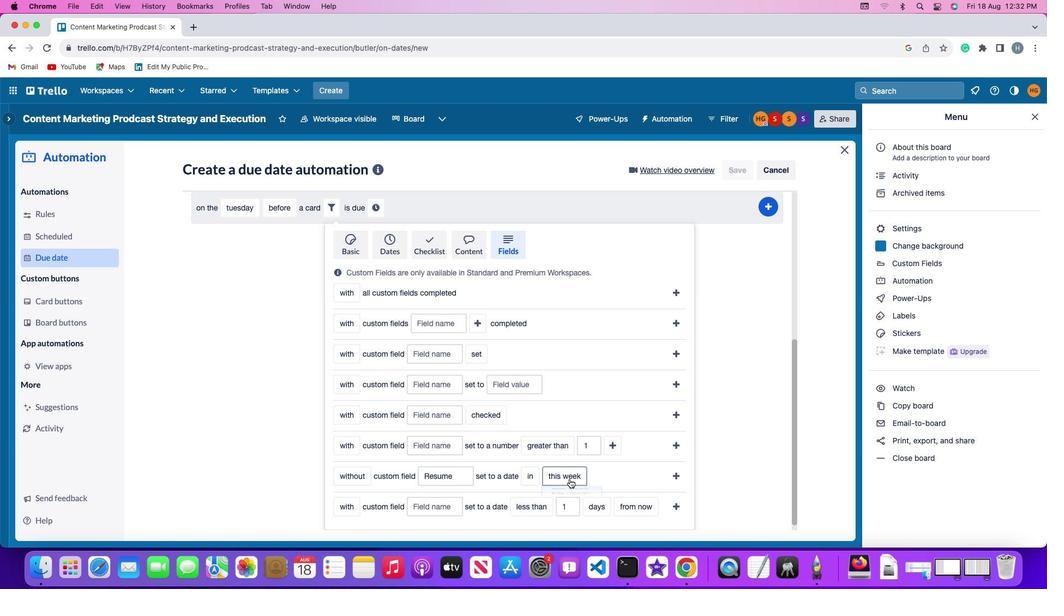 
Action: Mouse pressed left at (569, 479)
Screenshot: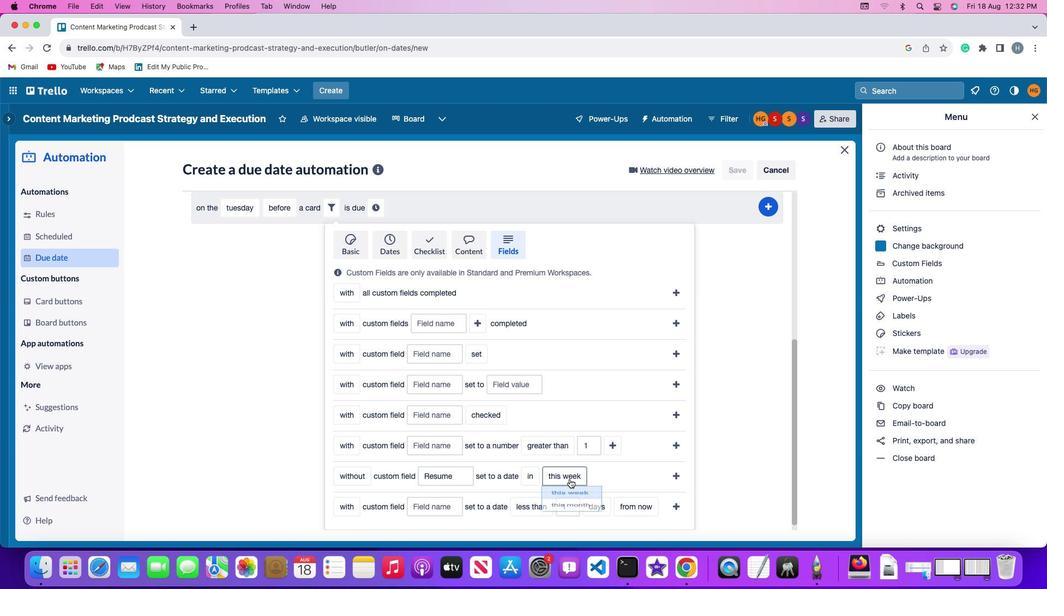 
Action: Mouse moved to (572, 492)
Screenshot: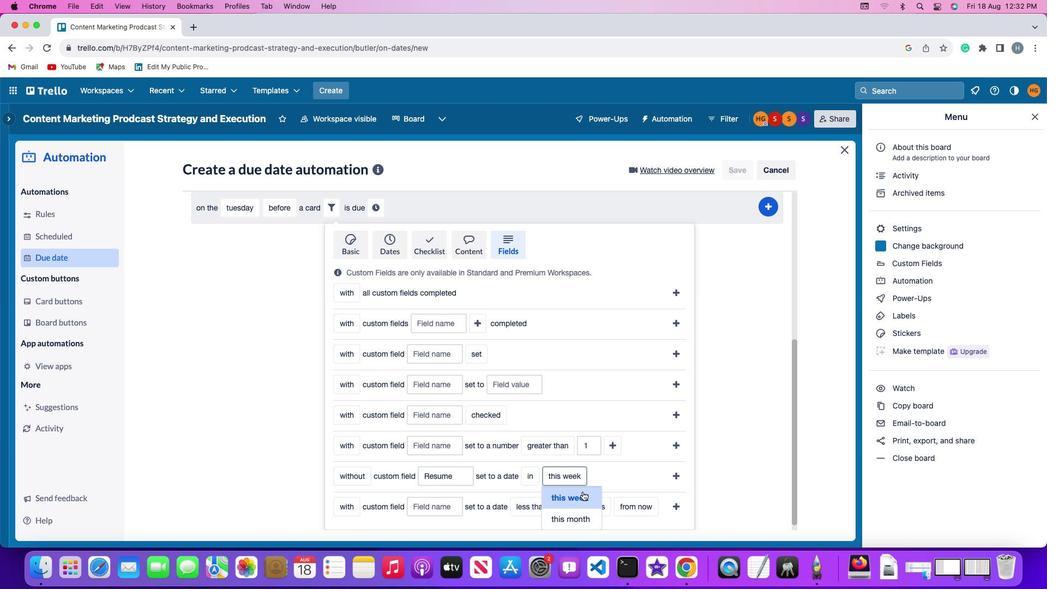
Action: Mouse pressed left at (572, 492)
Screenshot: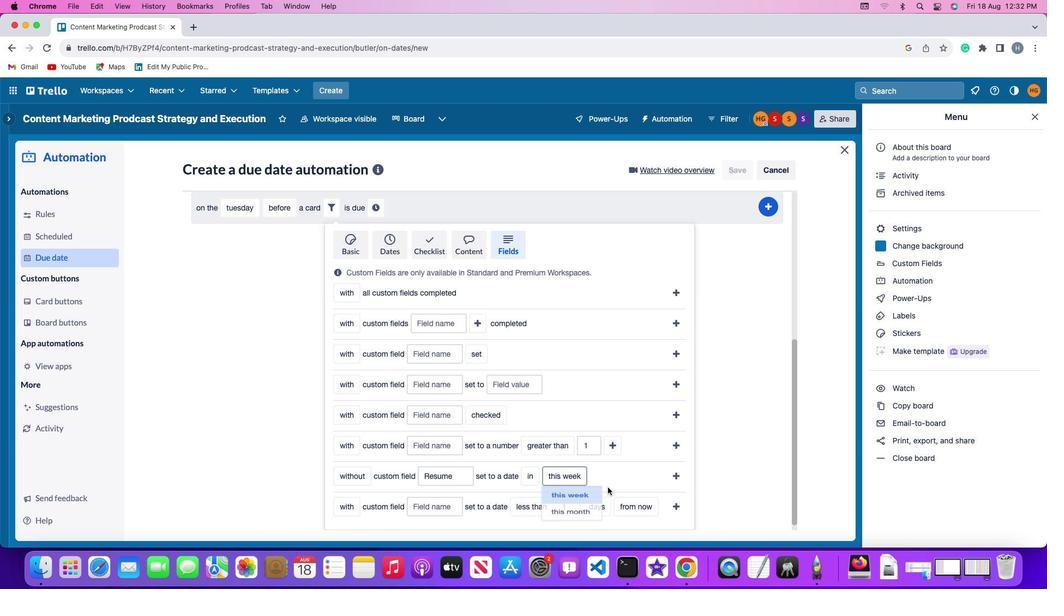 
Action: Mouse moved to (675, 475)
Screenshot: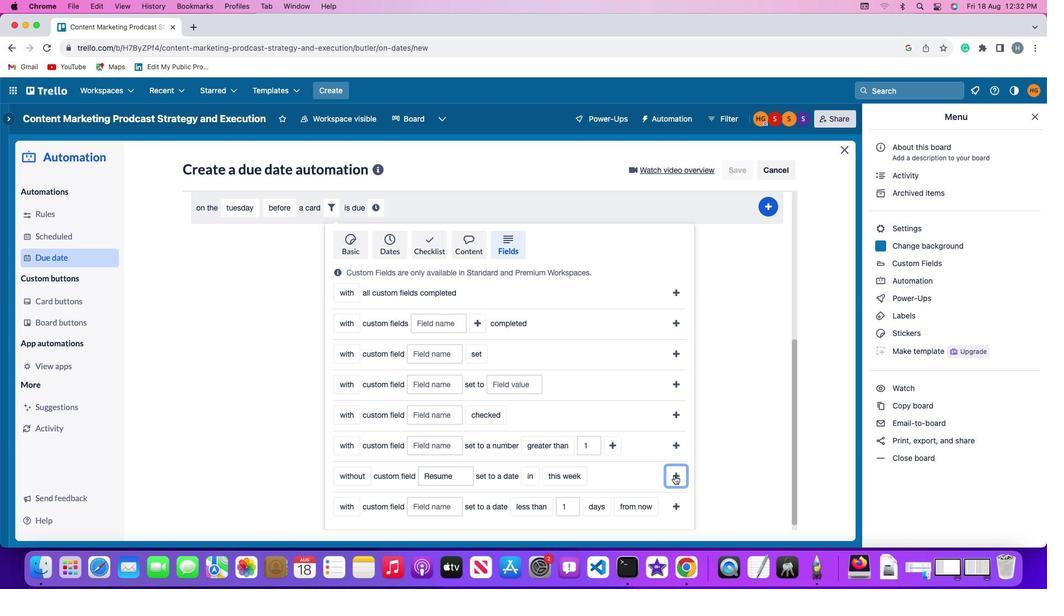 
Action: Mouse pressed left at (675, 475)
Screenshot: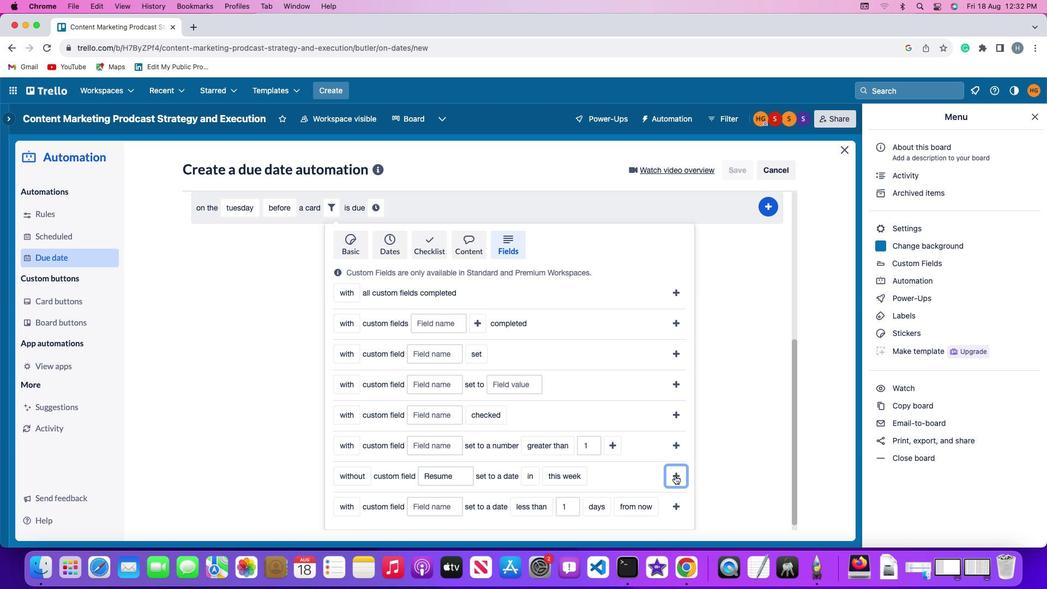 
Action: Mouse moved to (598, 471)
Screenshot: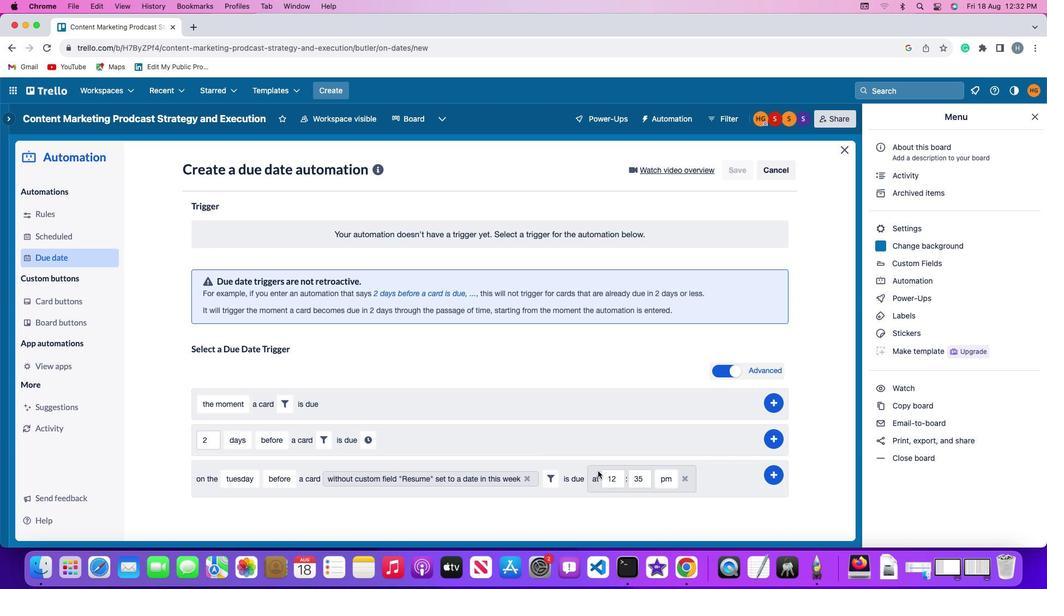 
Action: Mouse pressed left at (598, 471)
Screenshot: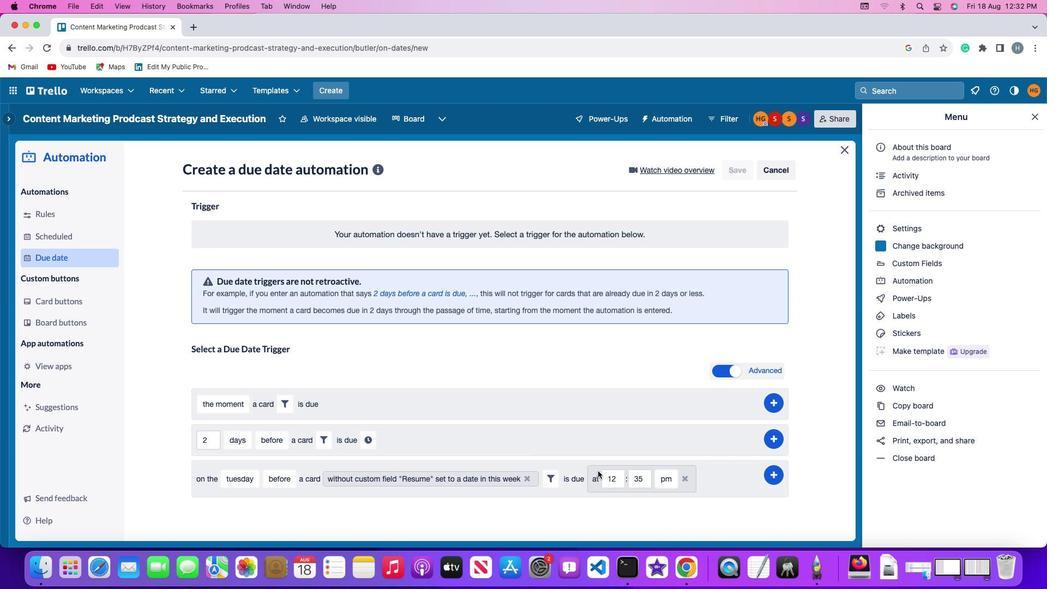 
Action: Mouse moved to (617, 477)
Screenshot: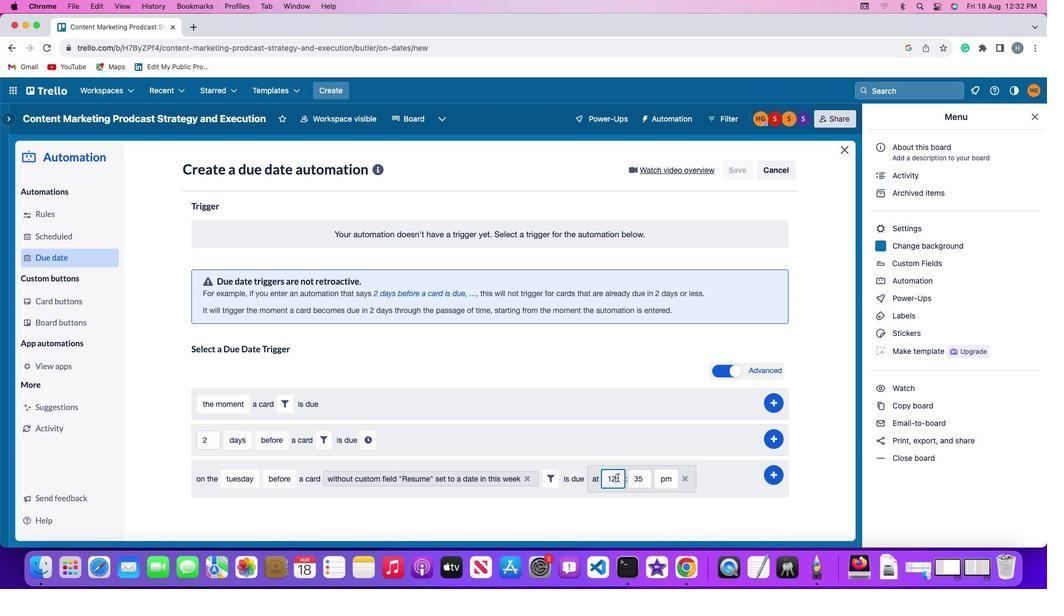 
Action: Mouse pressed left at (617, 477)
Screenshot: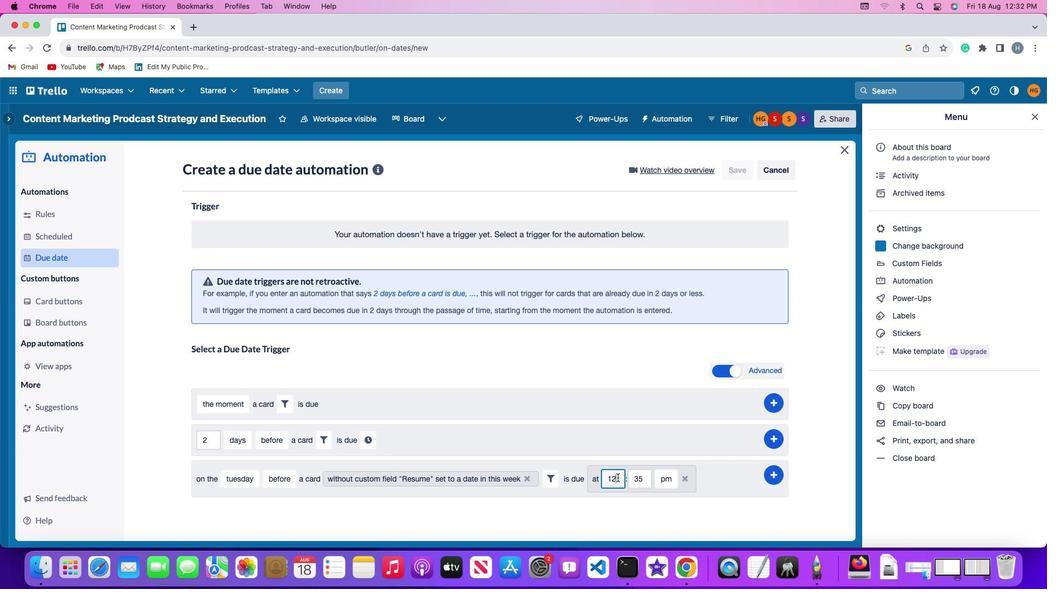 
Action: Mouse moved to (618, 477)
Screenshot: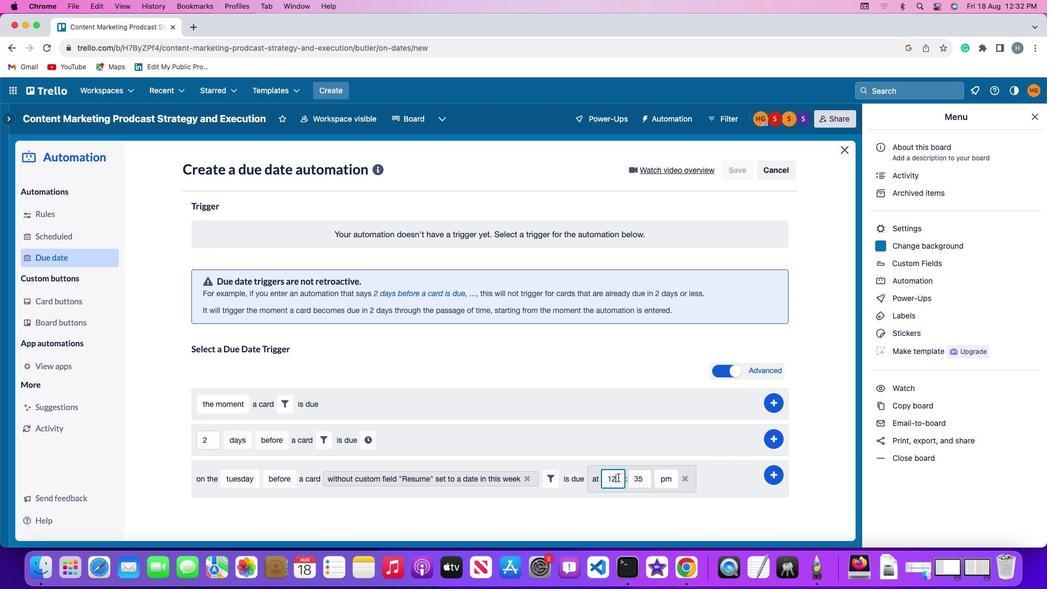 
Action: Key pressed Key.backspace'1'
Screenshot: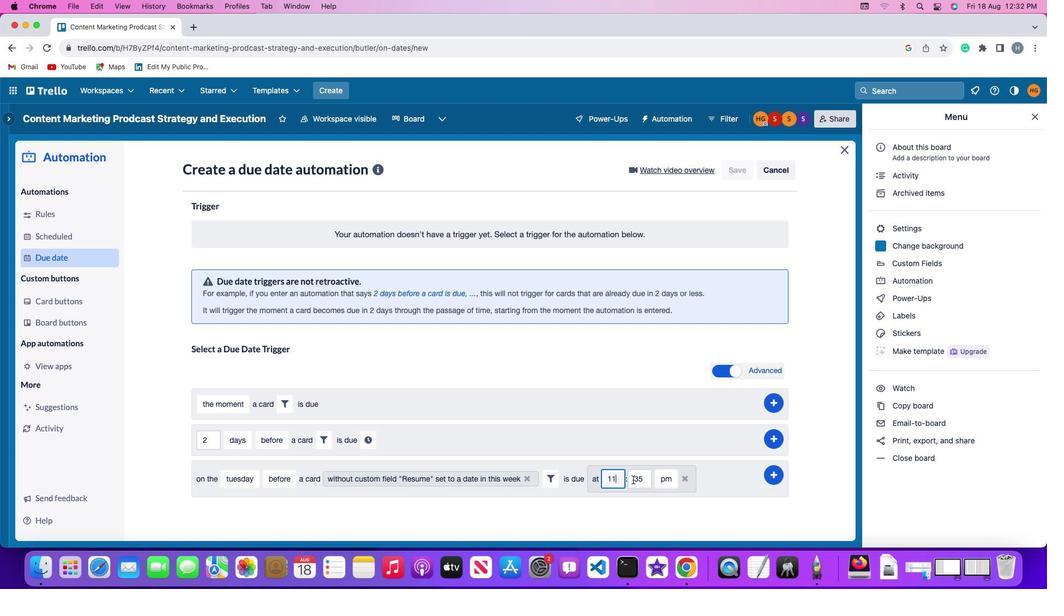 
Action: Mouse moved to (646, 479)
Screenshot: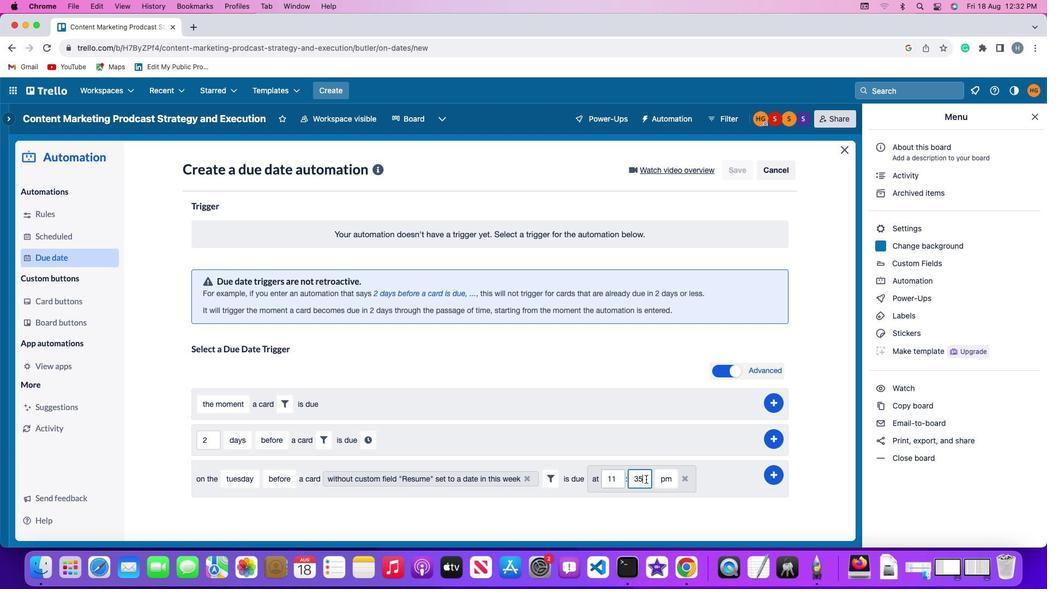 
Action: Mouse pressed left at (646, 479)
Screenshot: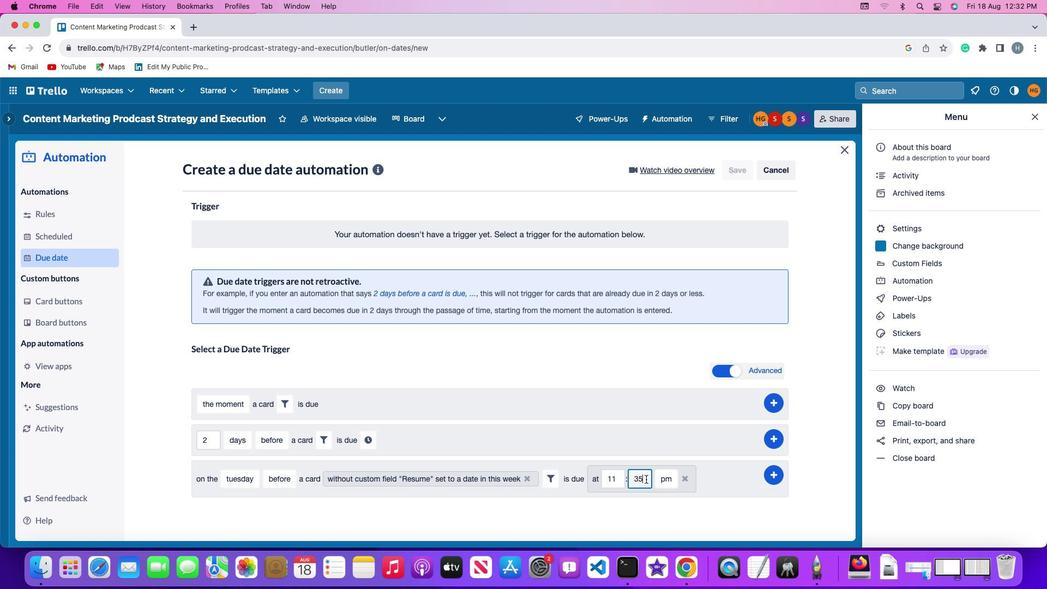 
Action: Mouse moved to (646, 479)
Screenshot: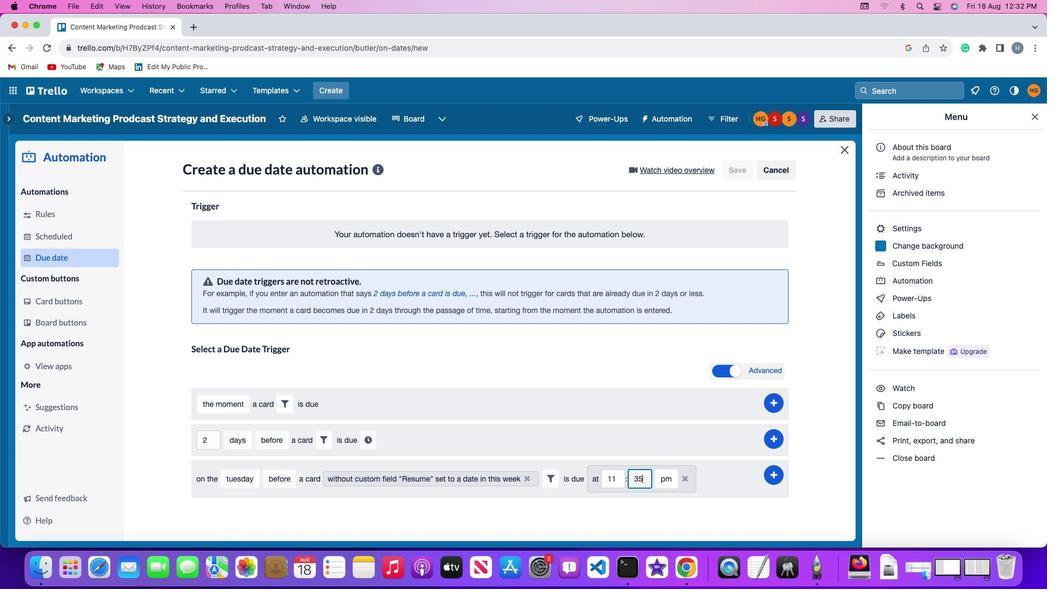
Action: Key pressed Key.backspaceKey.backspace'0''0'
Screenshot: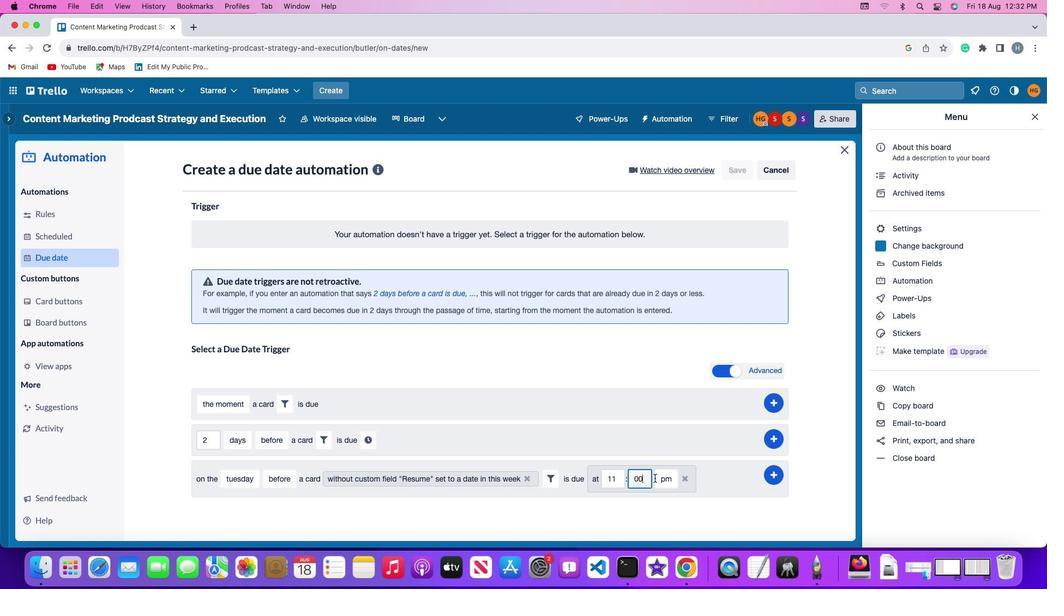 
Action: Mouse moved to (664, 476)
Screenshot: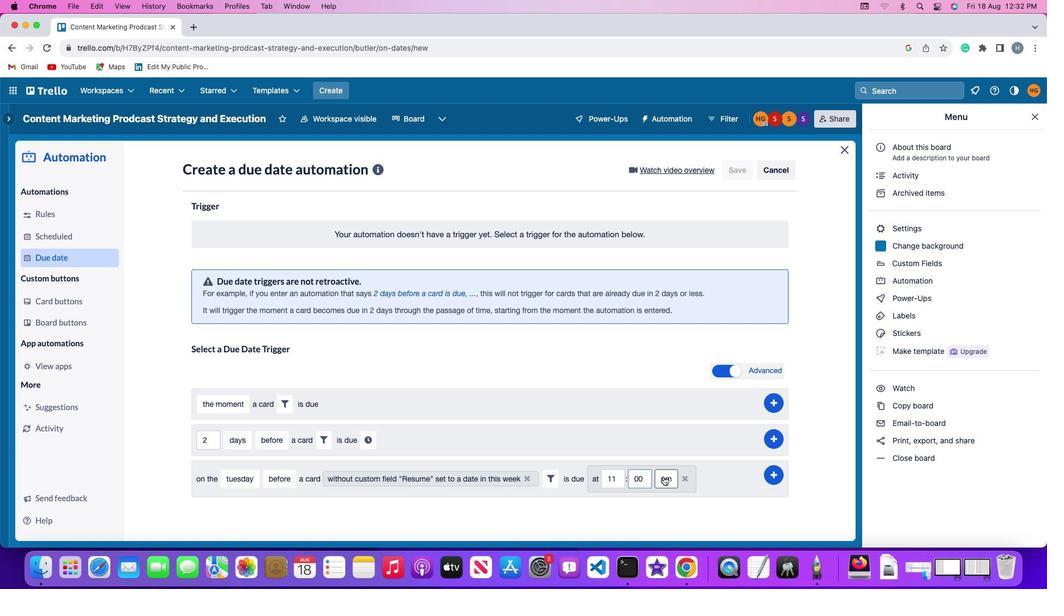 
Action: Mouse pressed left at (664, 476)
Screenshot: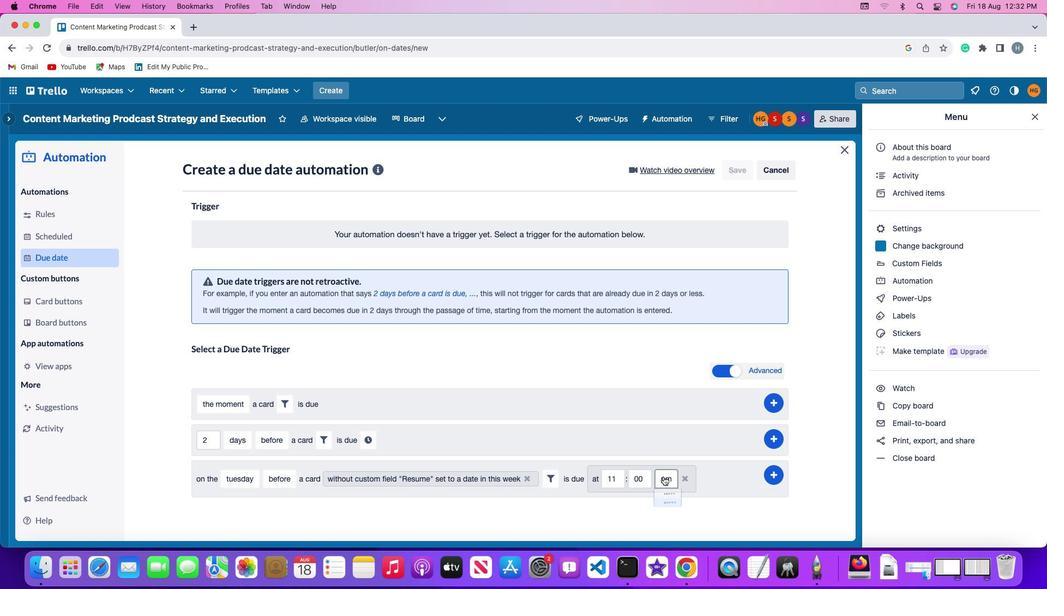 
Action: Mouse moved to (665, 491)
Screenshot: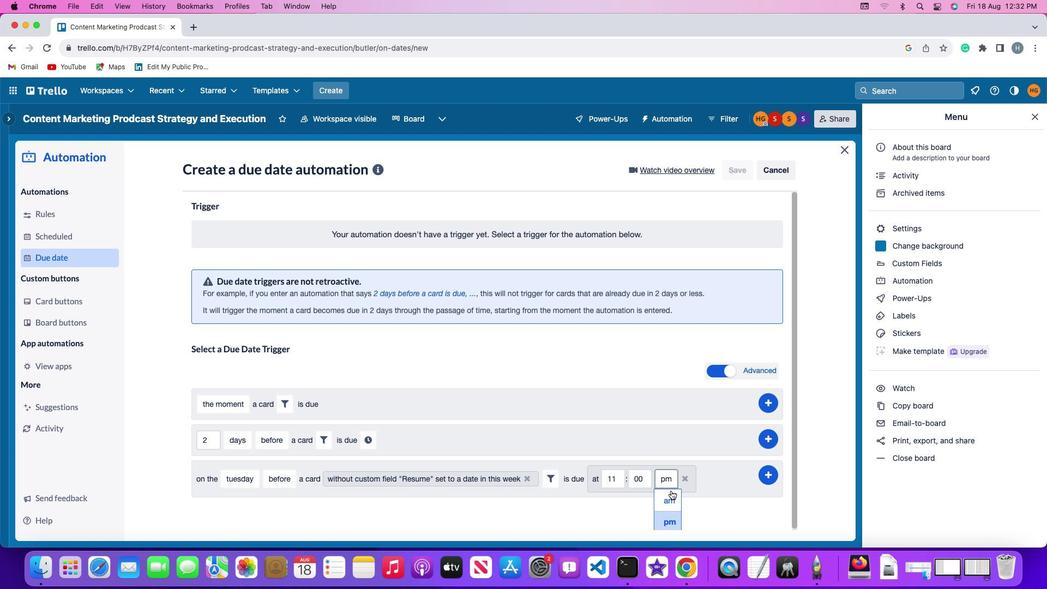 
Action: Mouse pressed left at (665, 491)
Screenshot: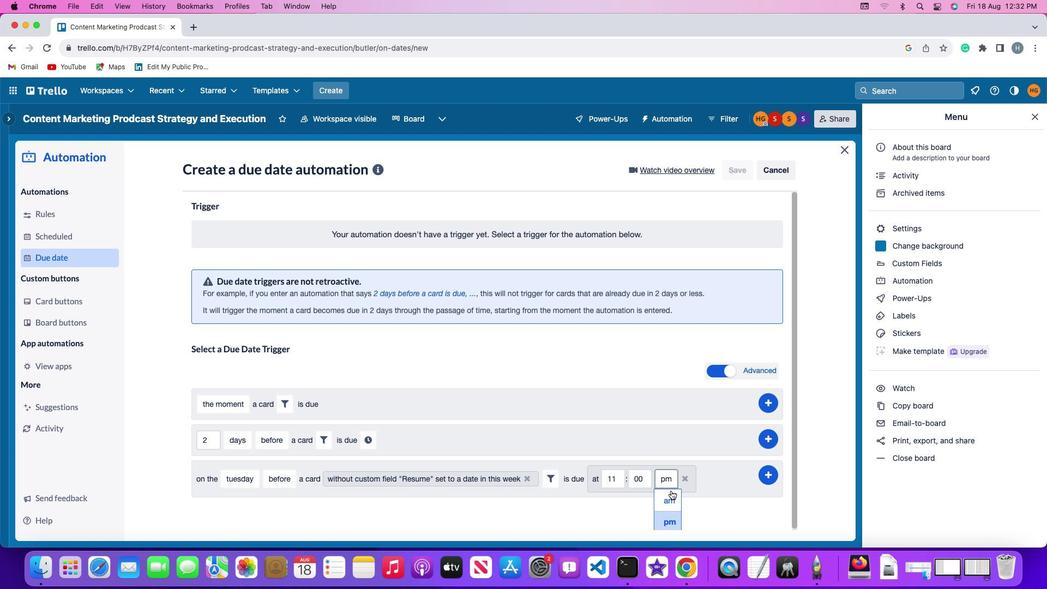 
Action: Mouse moved to (773, 473)
Screenshot: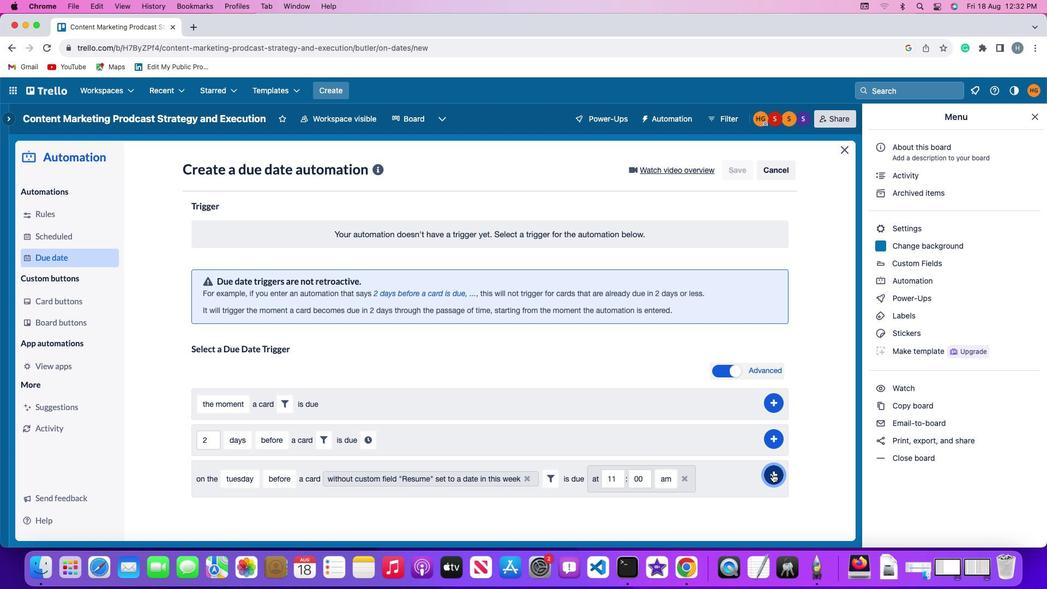 
Action: Mouse pressed left at (773, 473)
Screenshot: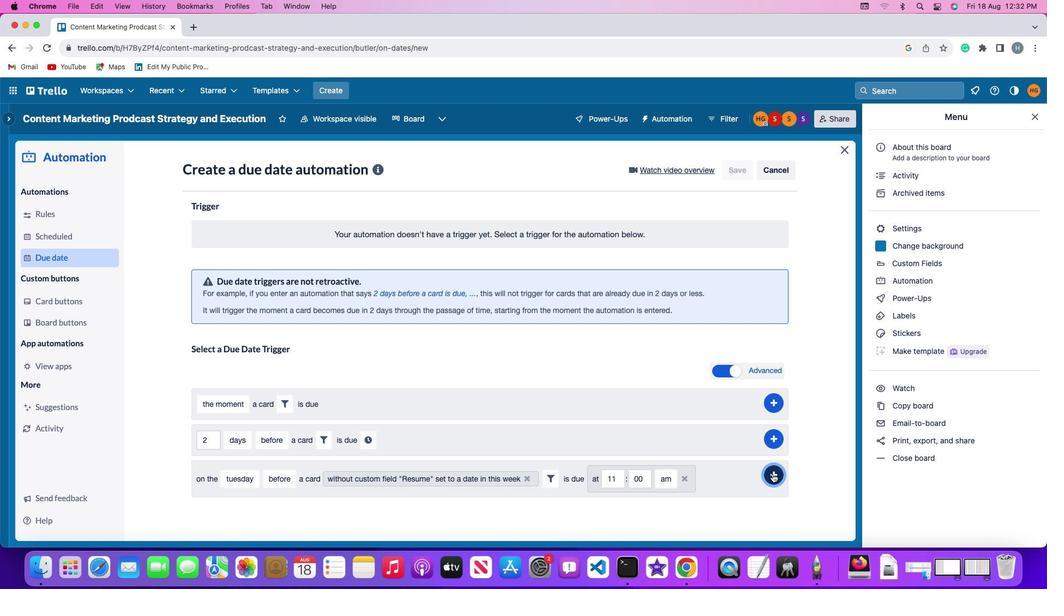 
Action: Mouse moved to (822, 370)
Screenshot: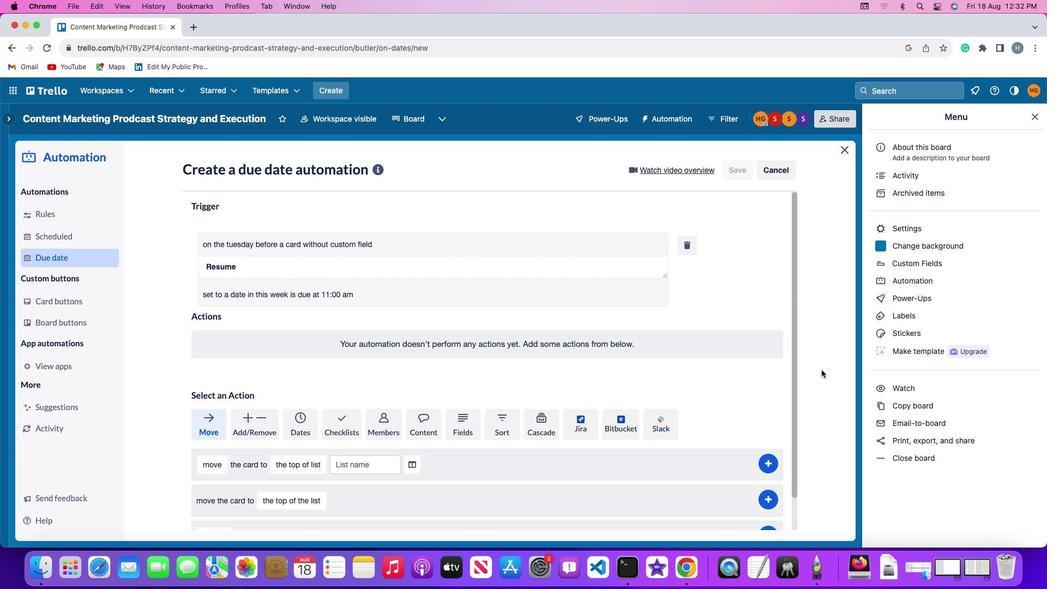 
